 Task: Invite Team Member Softage.1@softage.net to Workspace Digital Marketing Agencies. Invite Team Member Softage.2@softage.net to Workspace Digital Marketing Agencies. Invite Team Member Softage.3@softage.net to Workspace Digital Marketing Agencies. Invite Team Member Softage.4@softage.net to Workspace Digital Marketing Agencies
Action: Mouse moved to (993, 121)
Screenshot: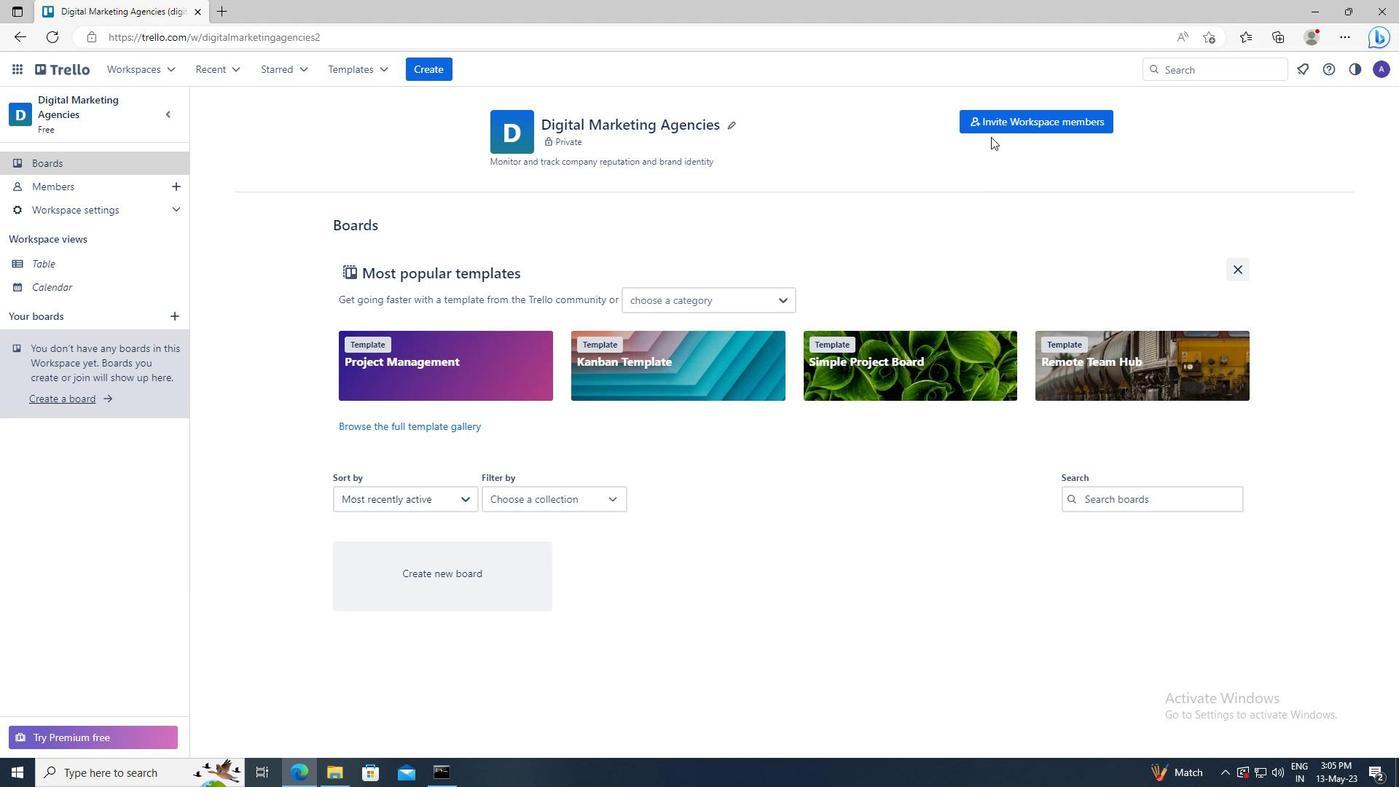 
Action: Mouse pressed left at (993, 121)
Screenshot: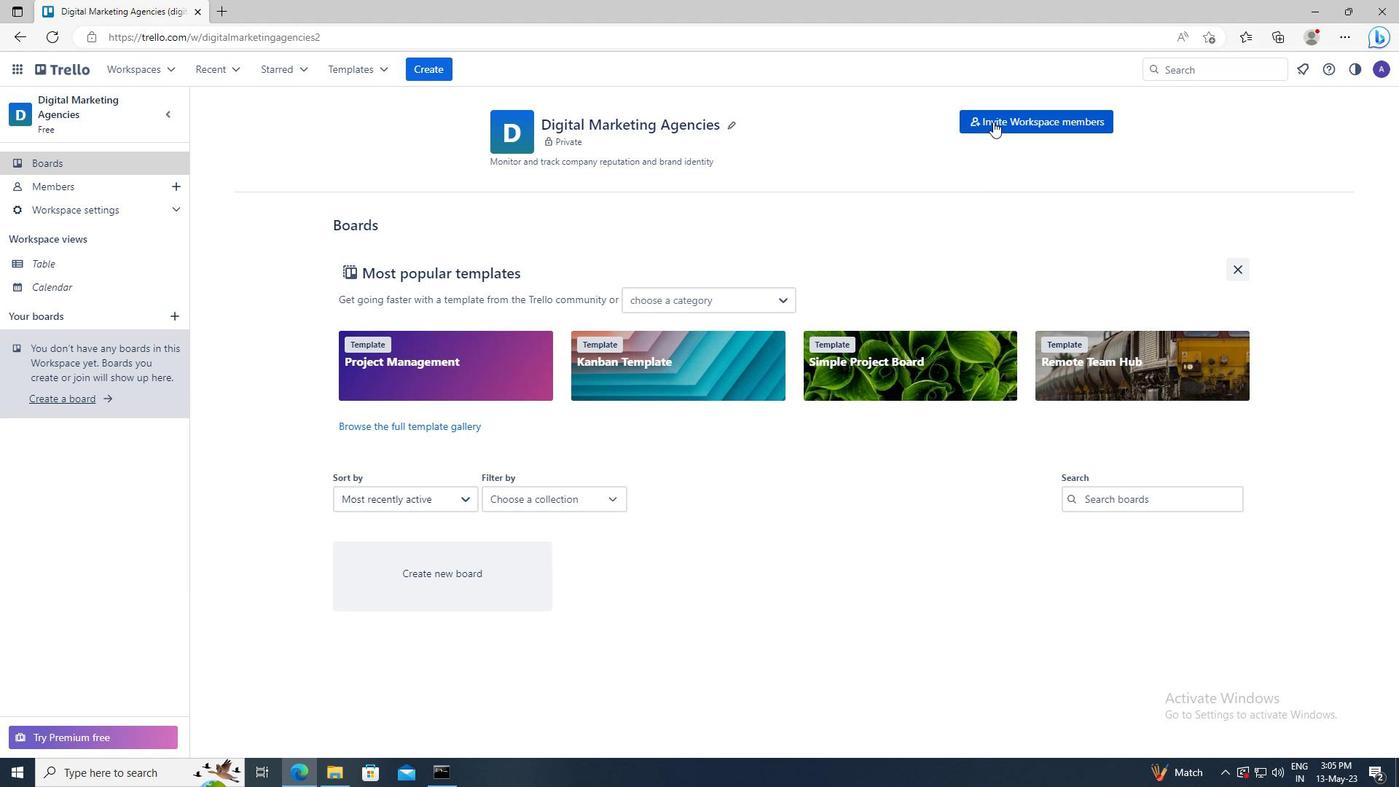 
Action: Mouse moved to (586, 403)
Screenshot: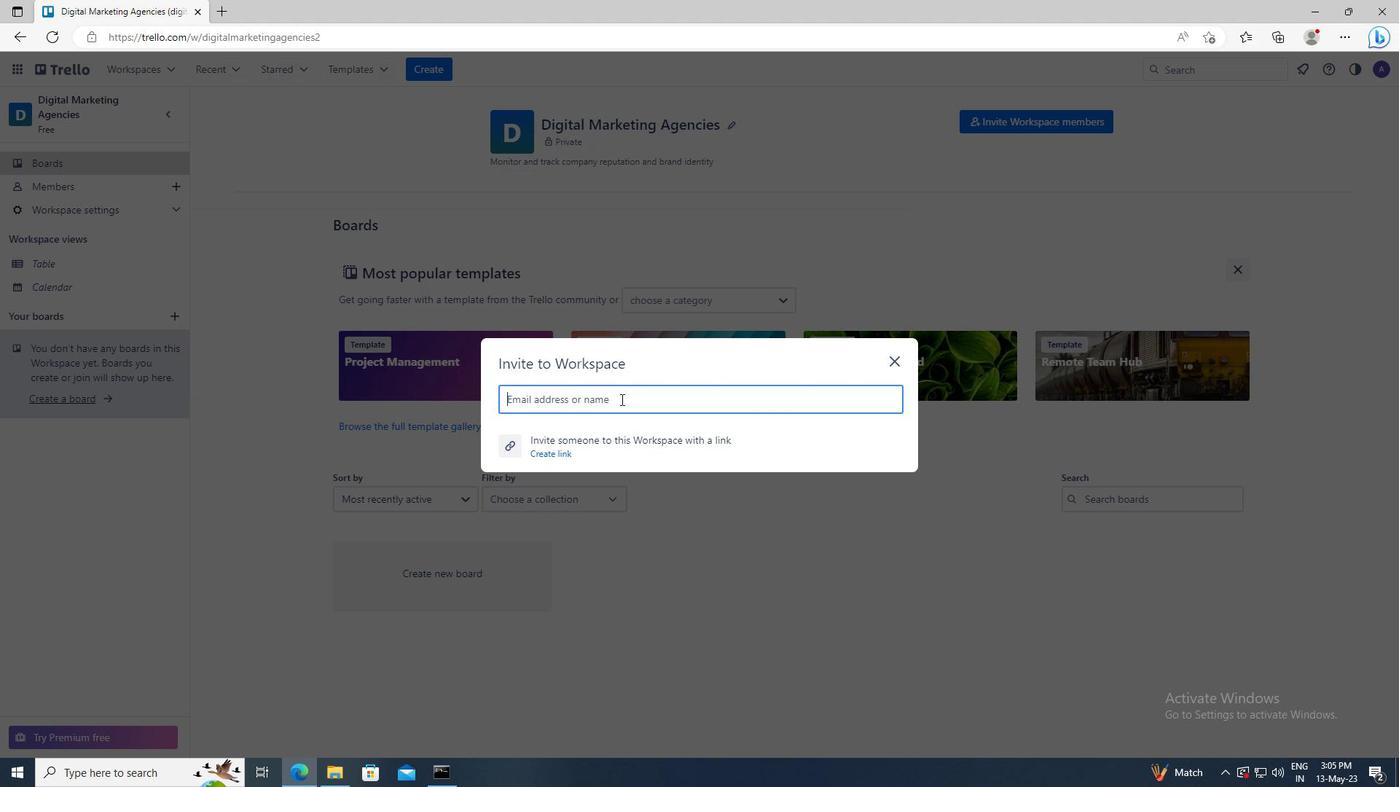 
Action: Mouse pressed left at (586, 403)
Screenshot: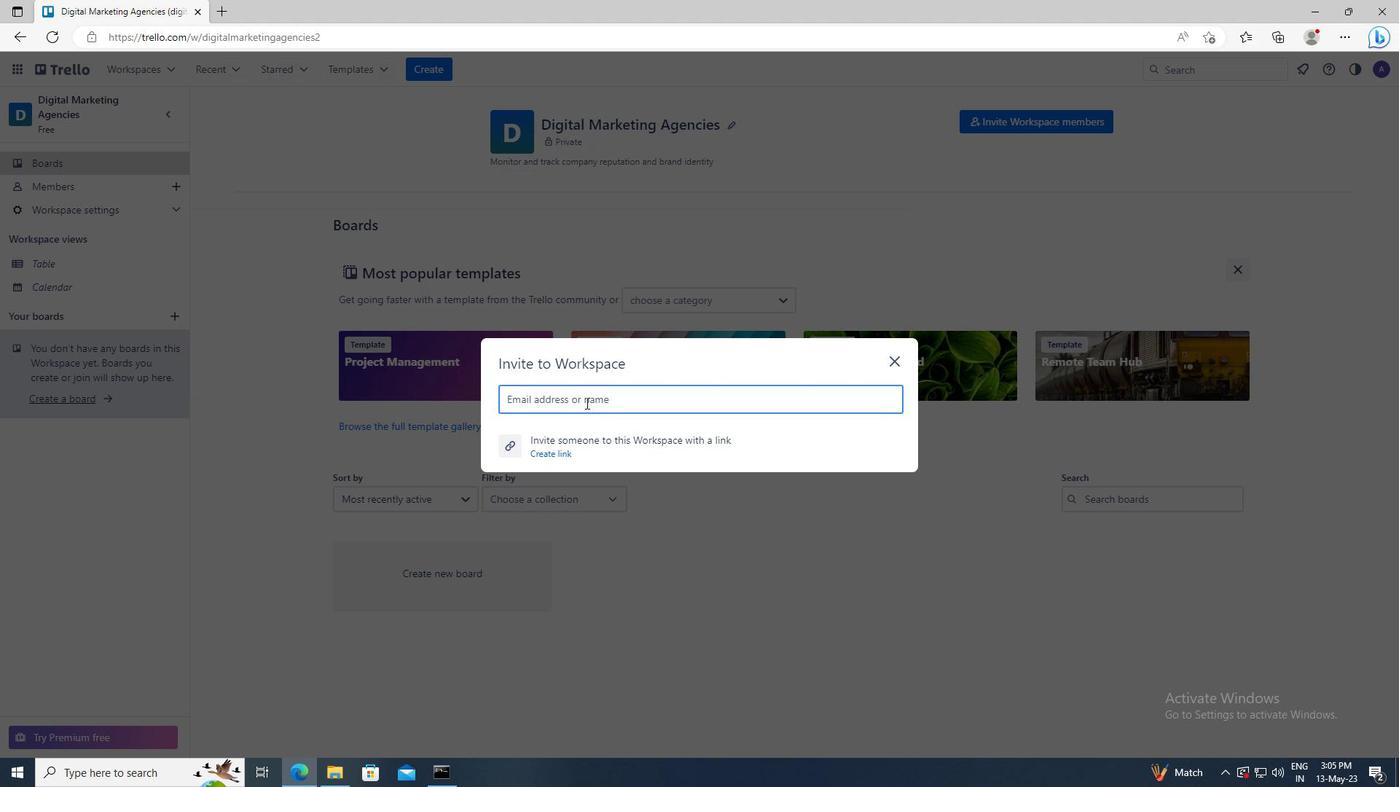 
Action: Key pressed <Key.shift>SOFTAGE.1<Key.shift>@SOFTAGE.NET
Screenshot: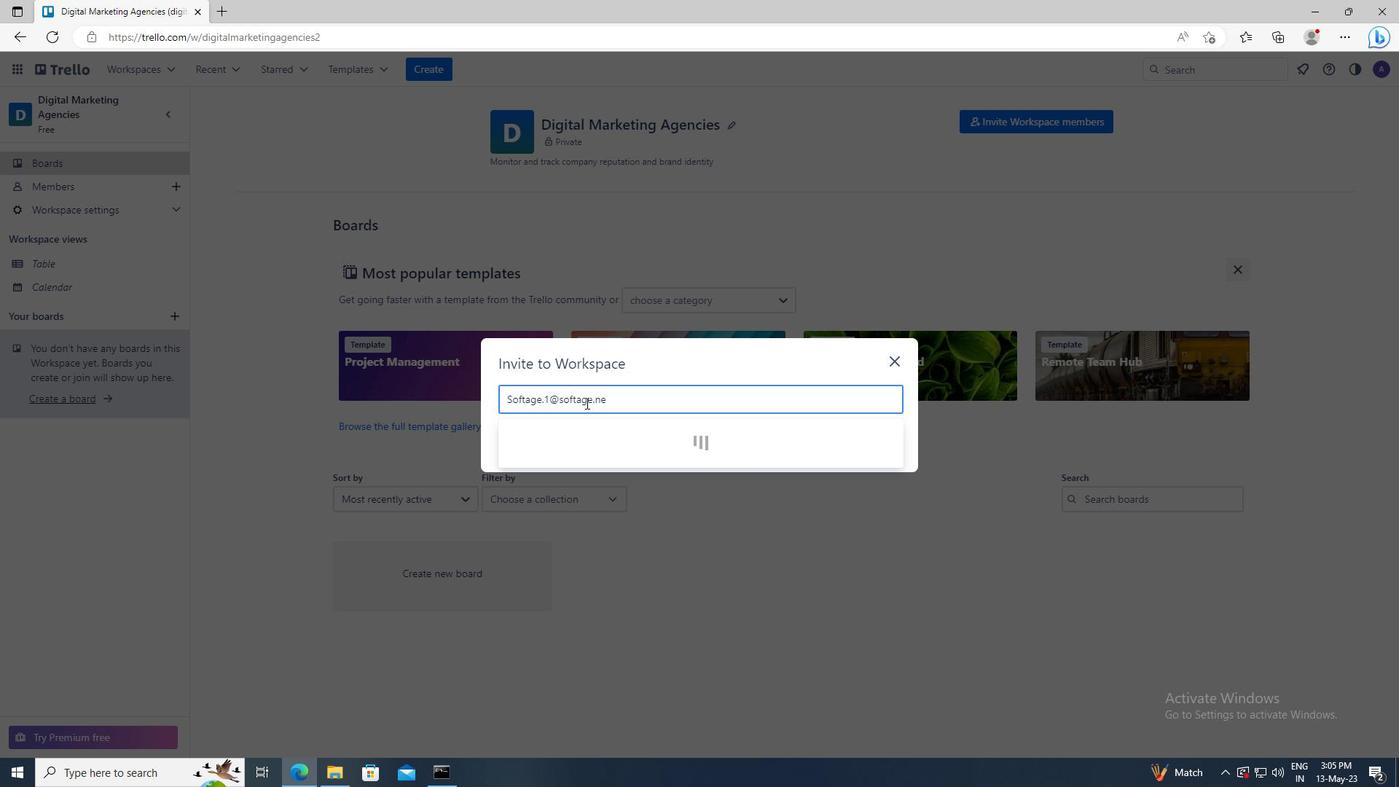 
Action: Mouse moved to (582, 436)
Screenshot: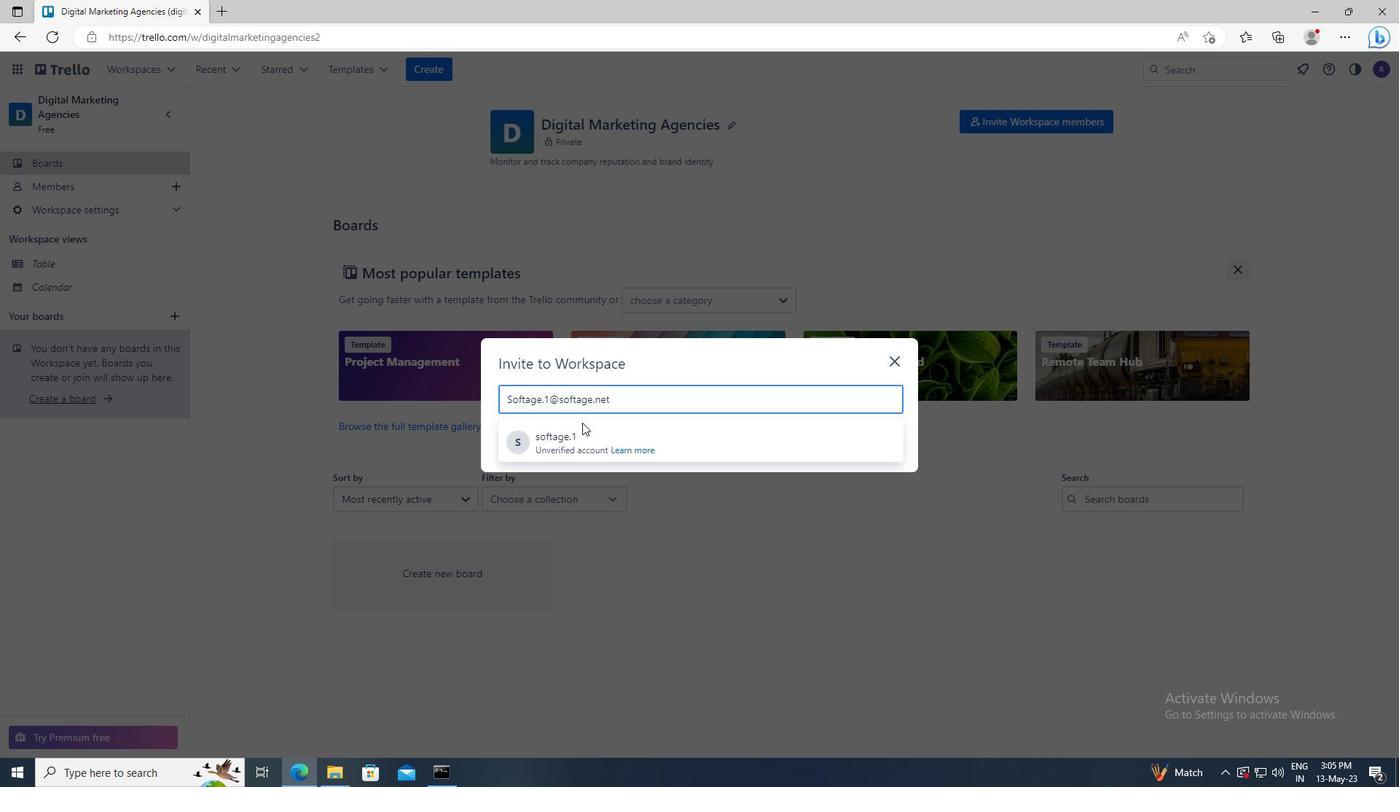 
Action: Mouse pressed left at (582, 436)
Screenshot: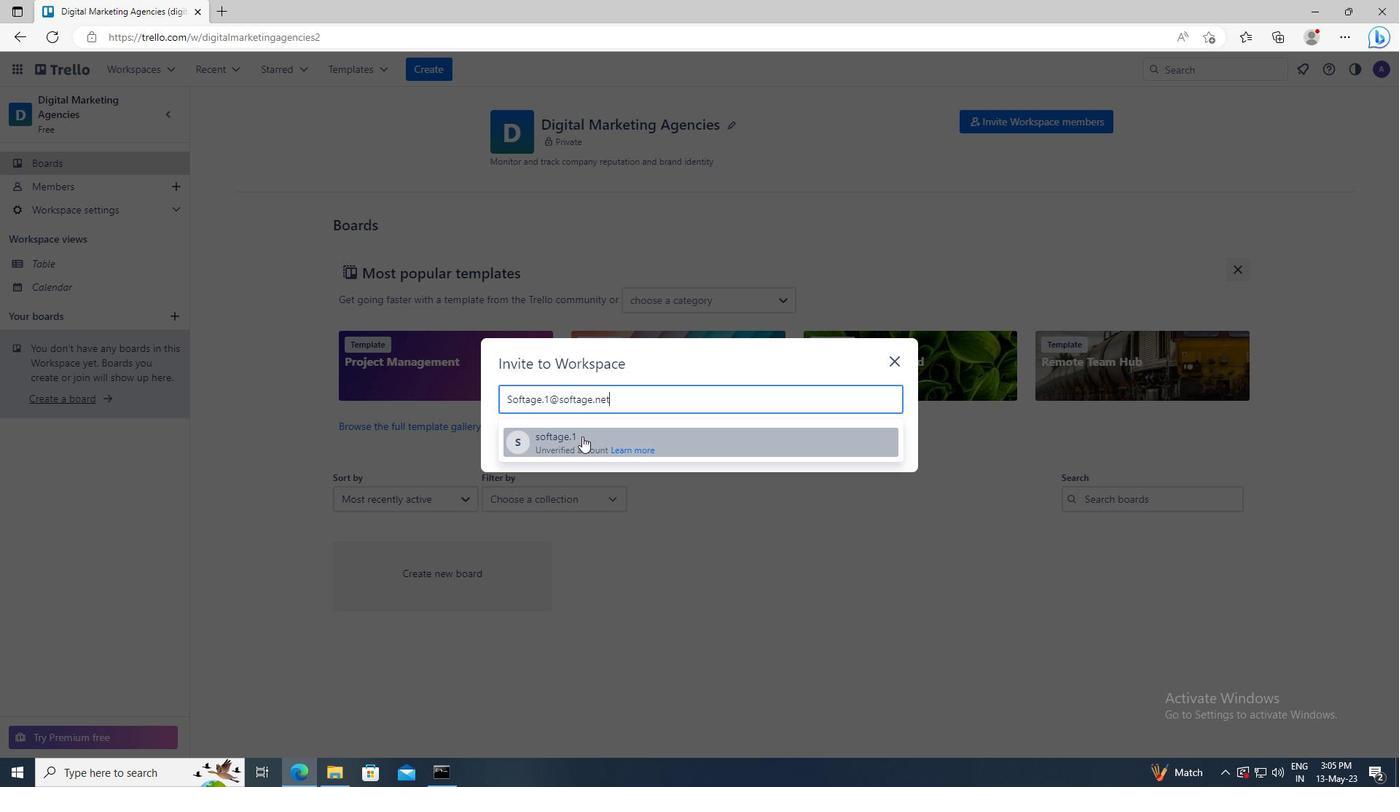 
Action: Mouse moved to (857, 371)
Screenshot: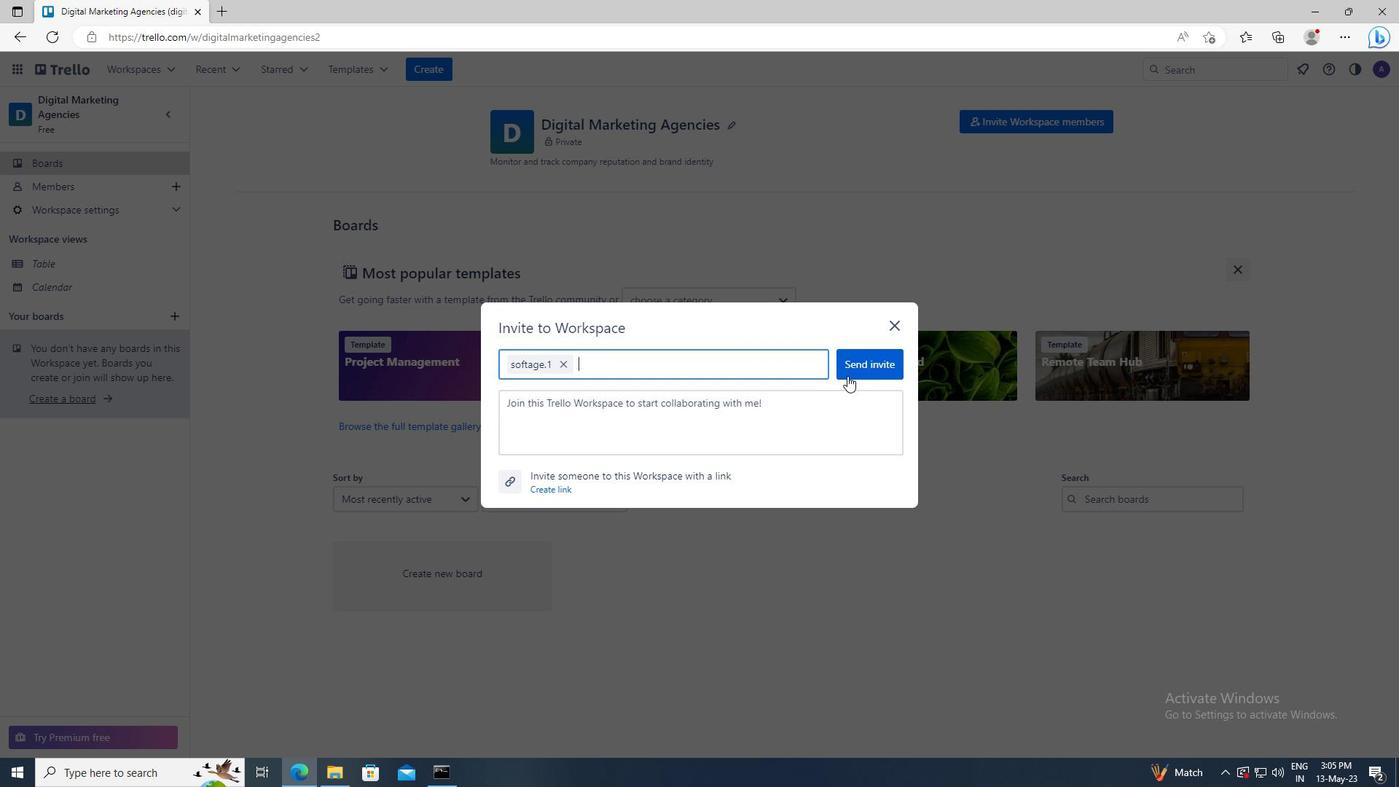 
Action: Mouse pressed left at (857, 371)
Screenshot: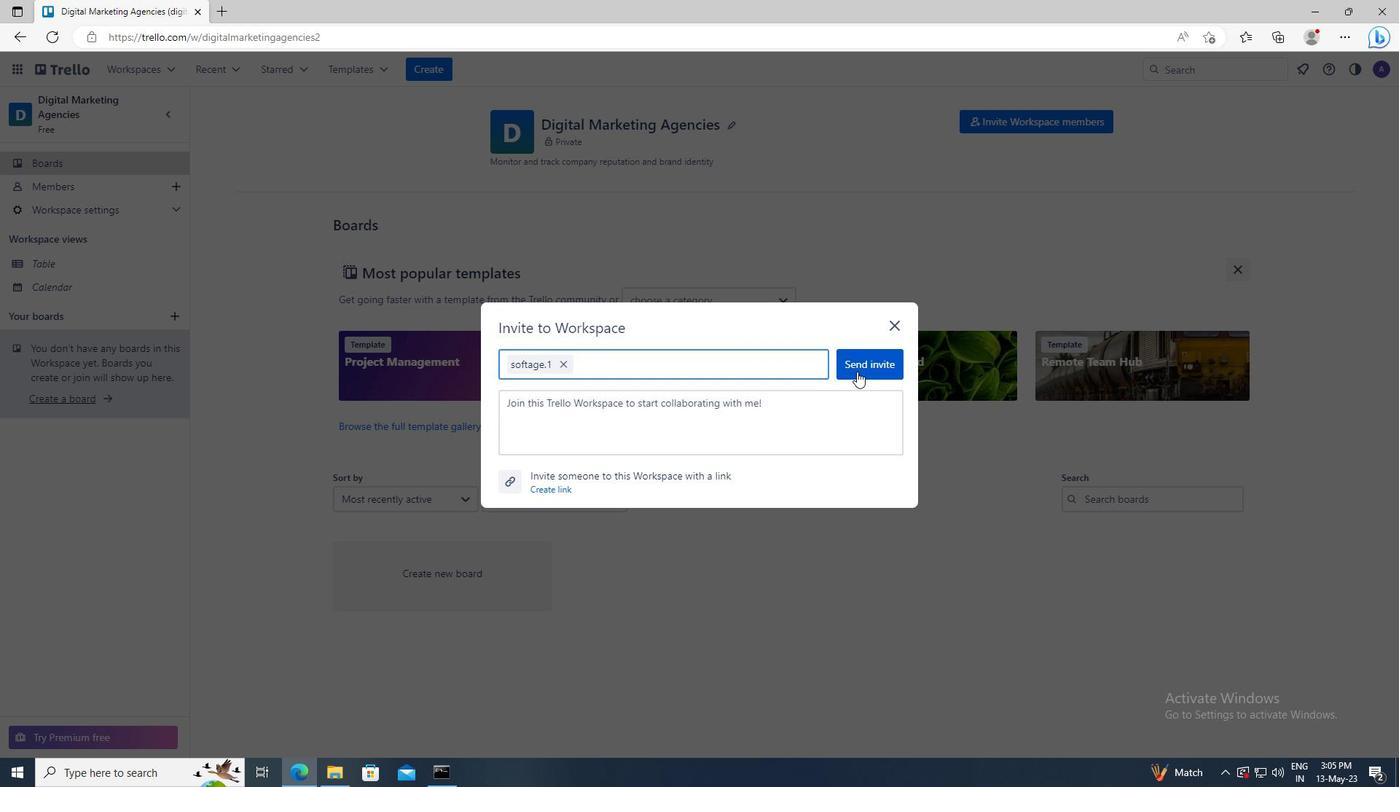 
Action: Mouse moved to (1001, 120)
Screenshot: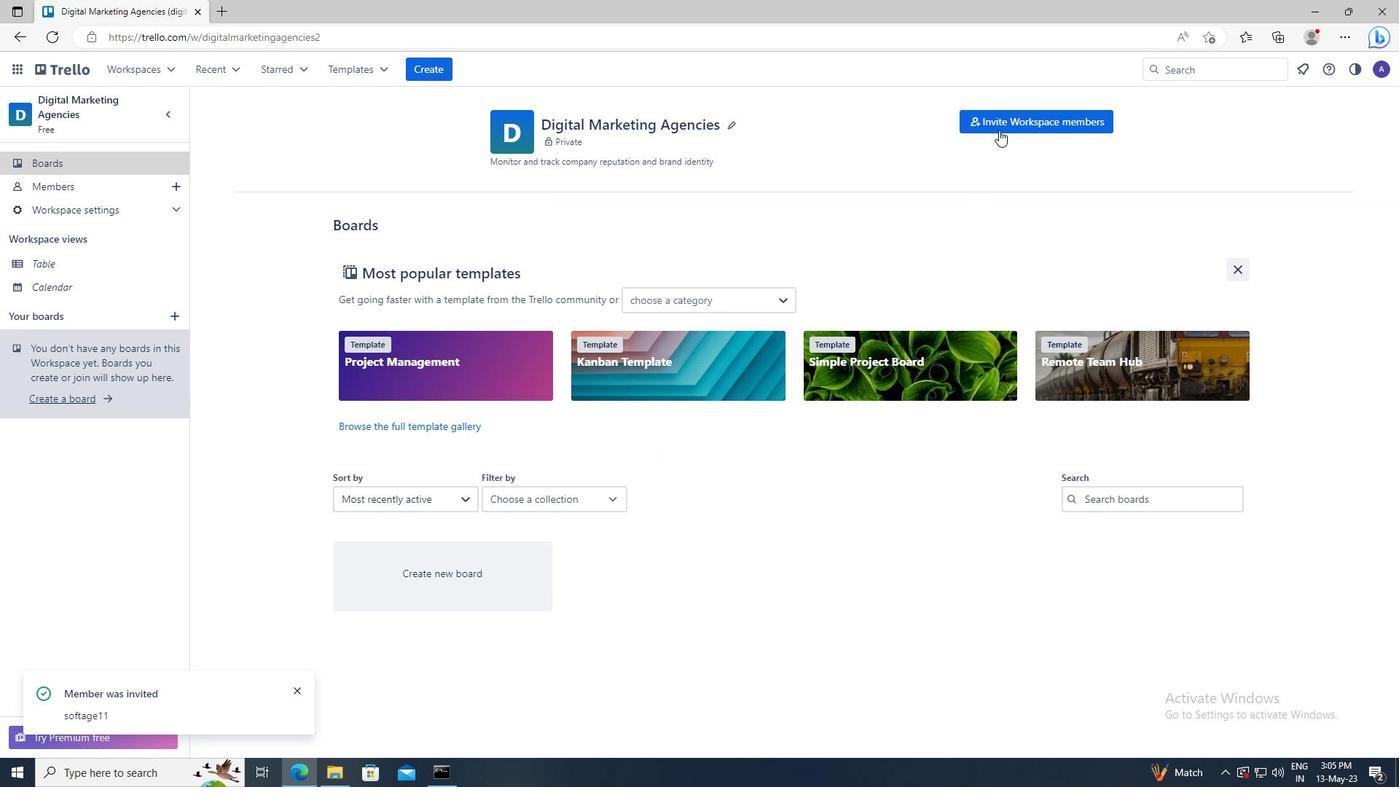 
Action: Mouse pressed left at (1001, 120)
Screenshot: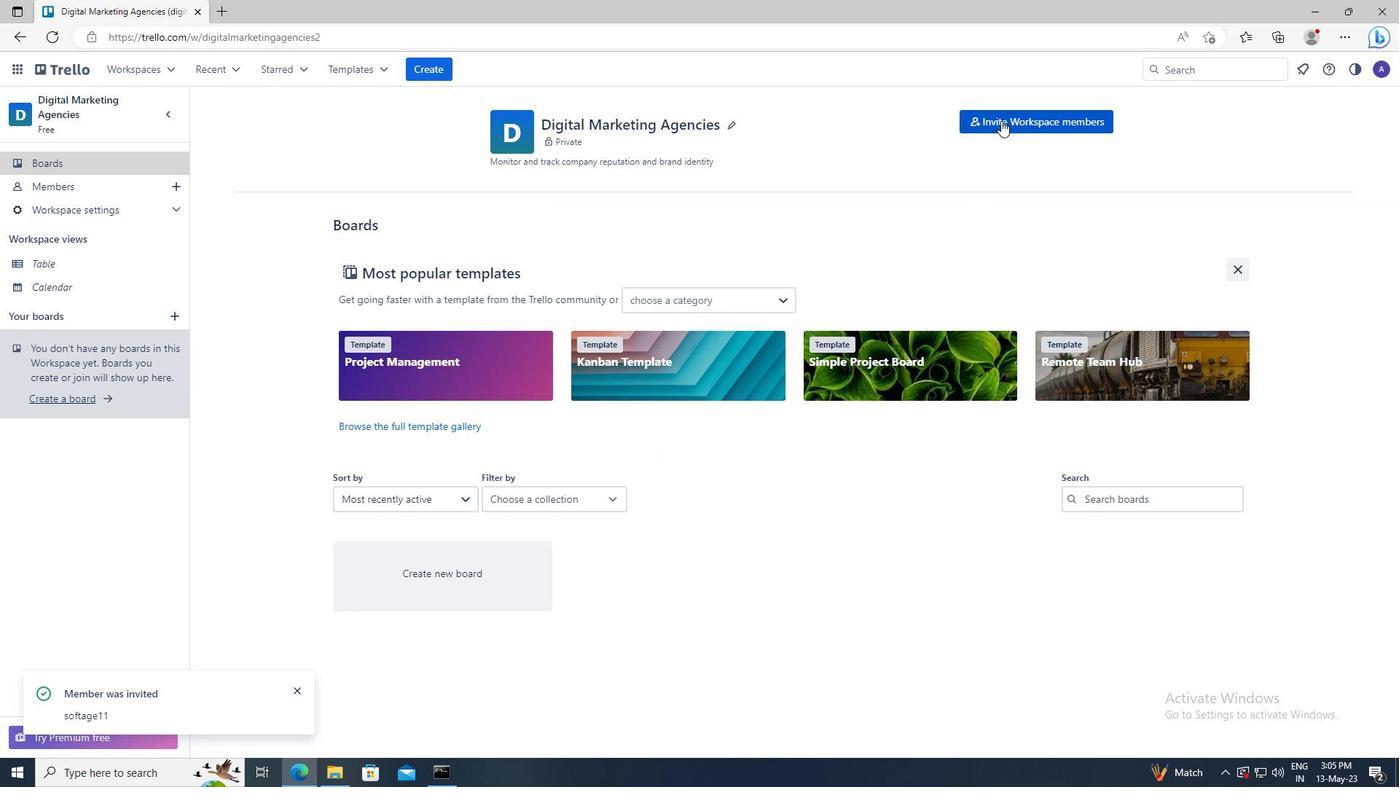 
Action: Mouse moved to (587, 402)
Screenshot: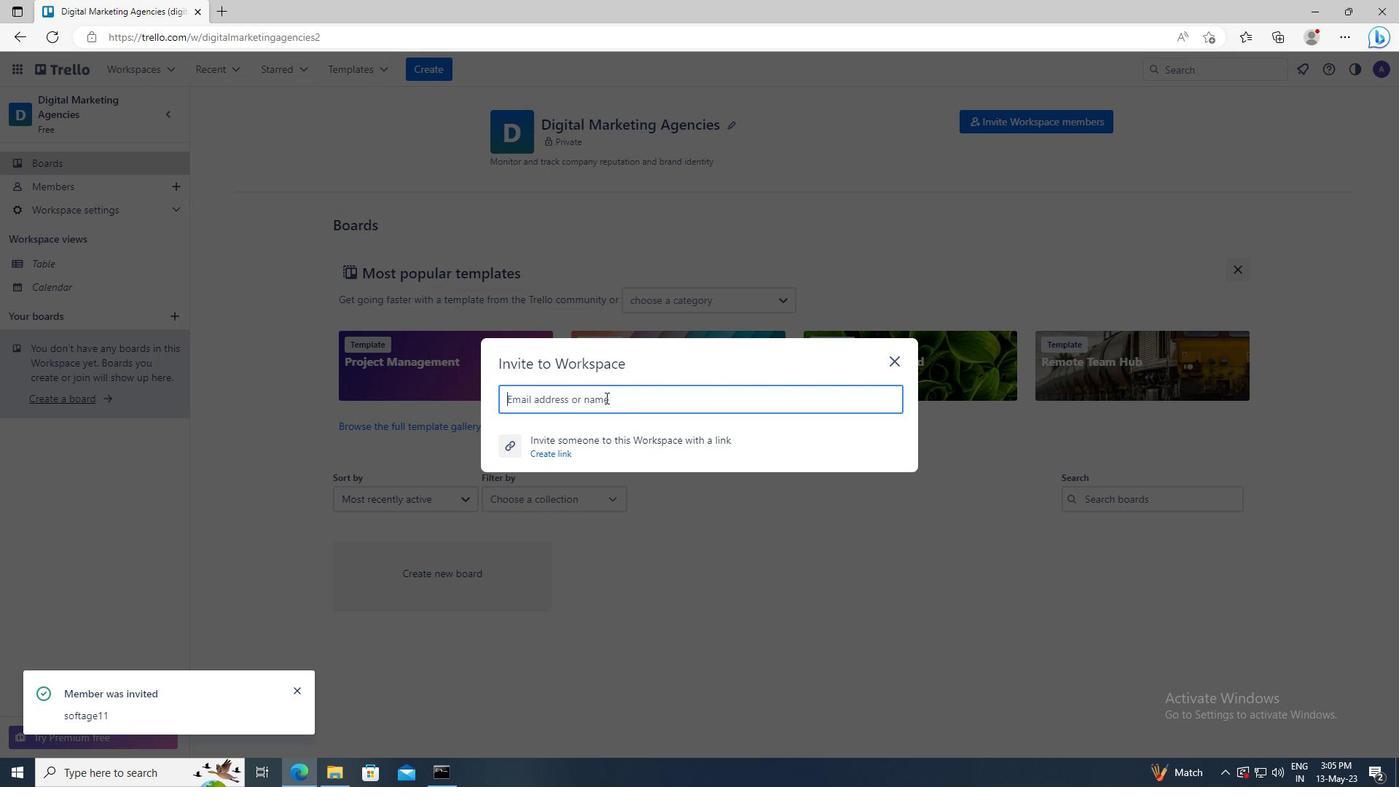 
Action: Mouse pressed left at (587, 402)
Screenshot: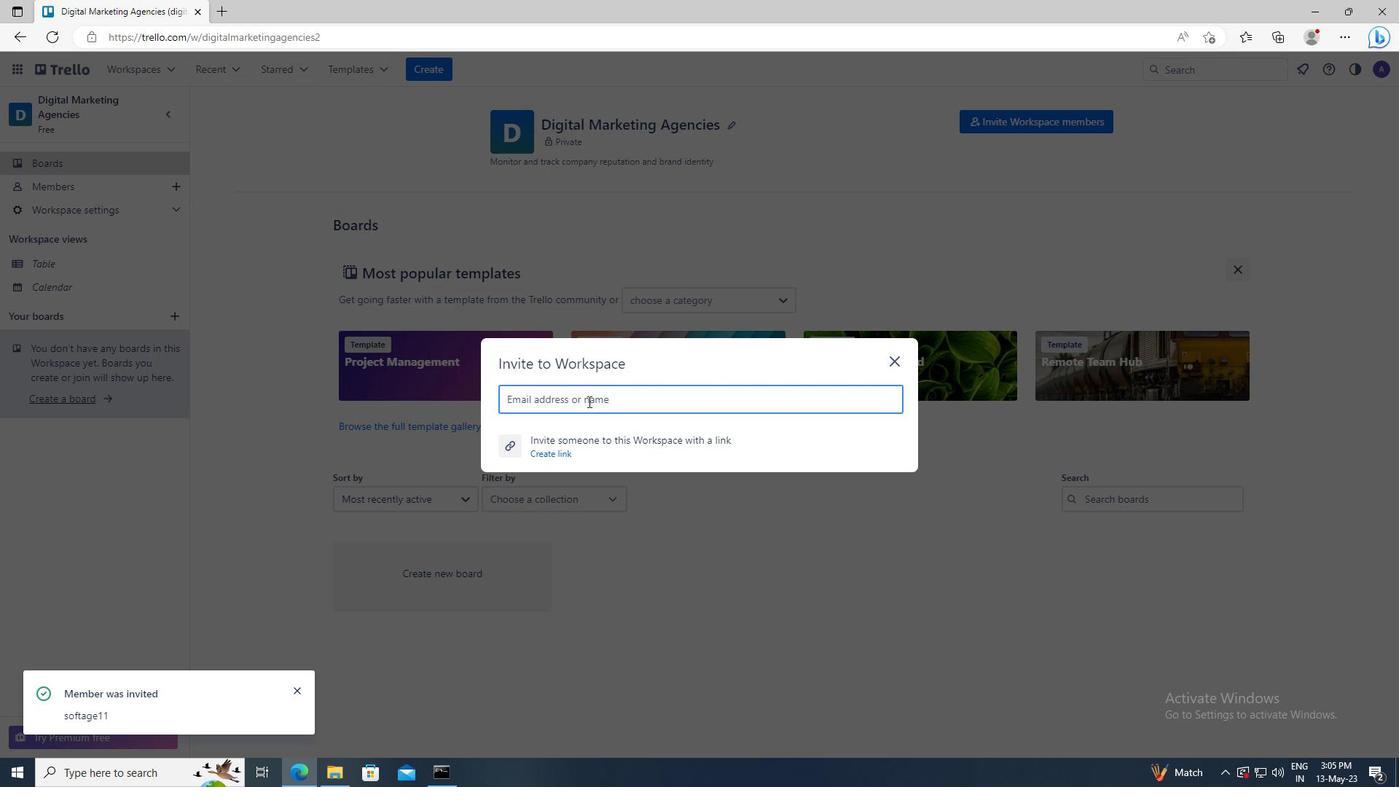 
Action: Key pressed <Key.shift>SOFTAGE.2<Key.shift>@SOFTAGE.NET
Screenshot: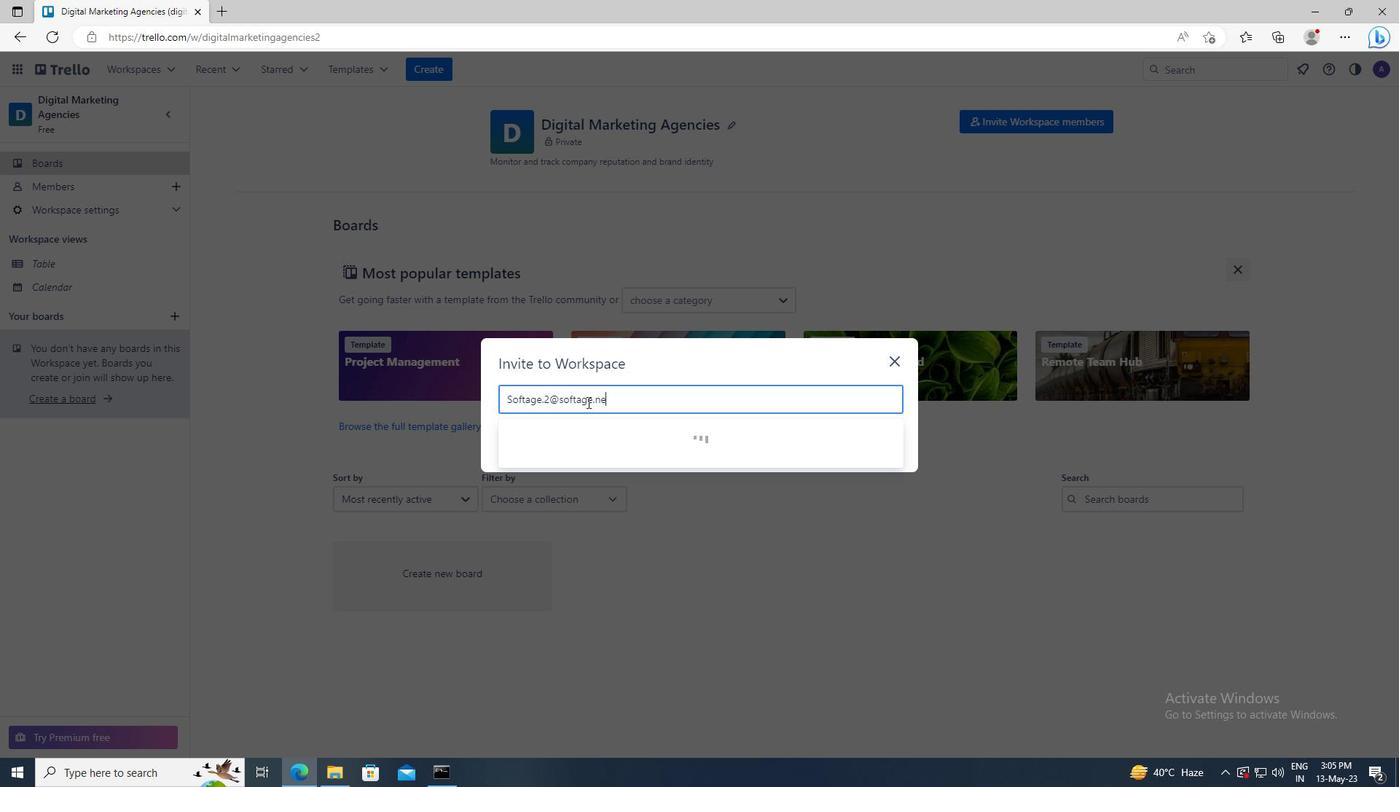 
Action: Mouse moved to (586, 439)
Screenshot: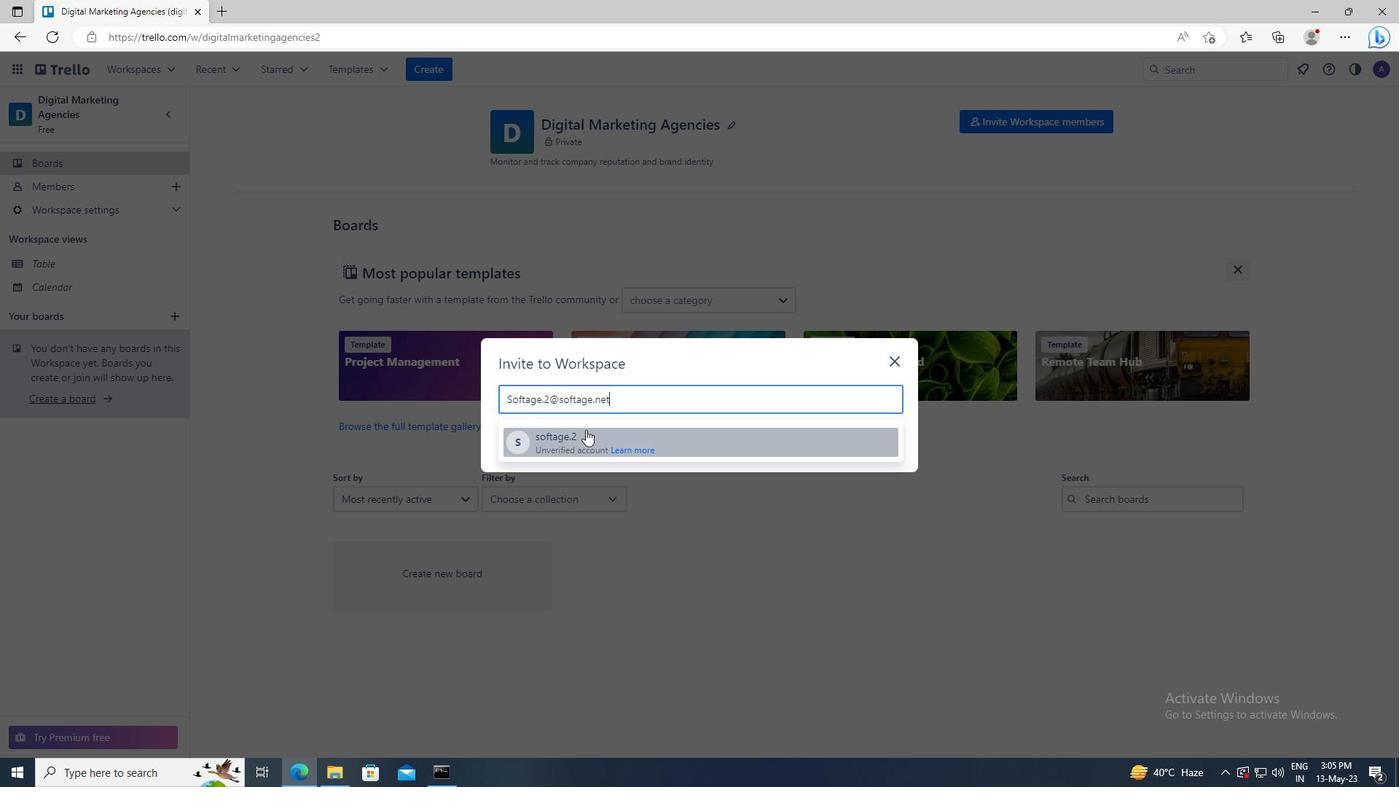 
Action: Mouse pressed left at (586, 439)
Screenshot: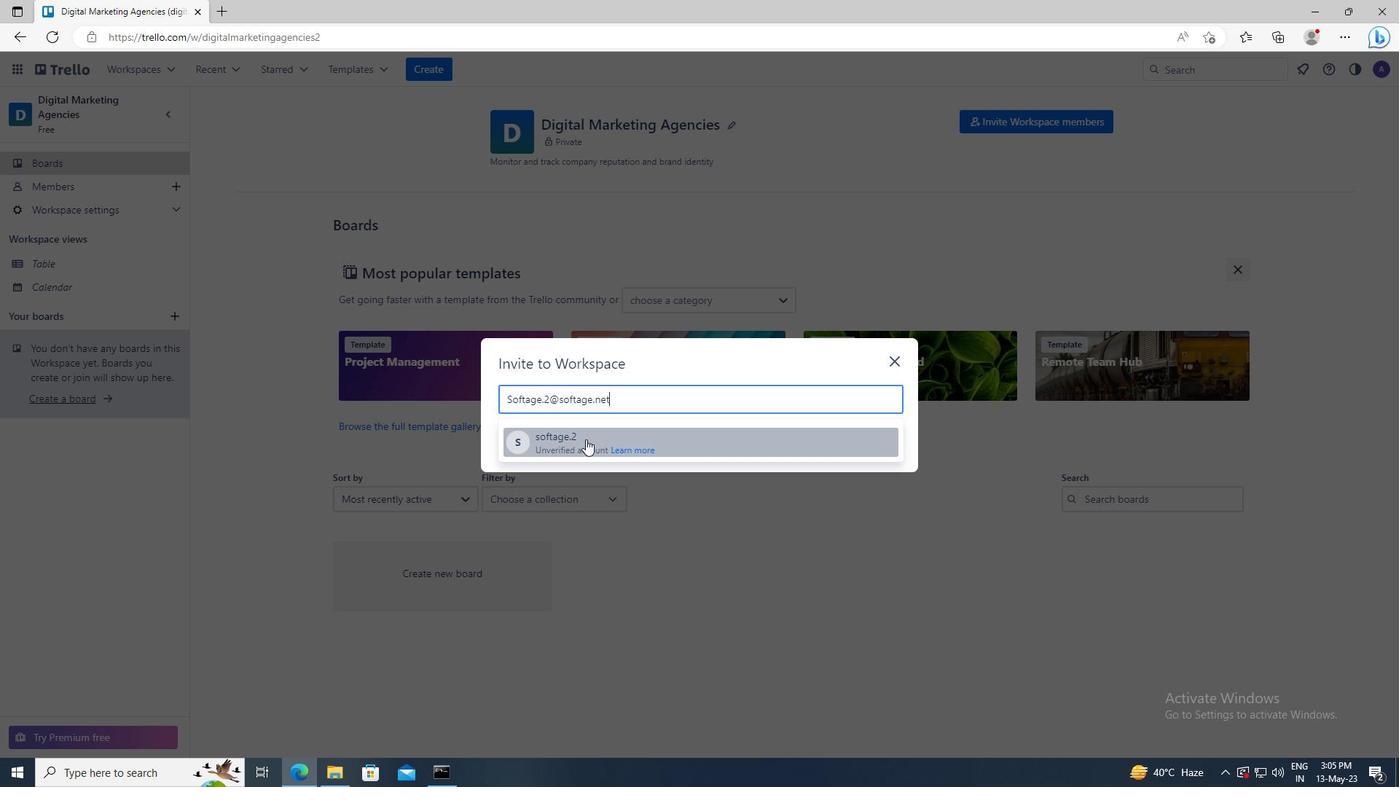 
Action: Mouse moved to (860, 368)
Screenshot: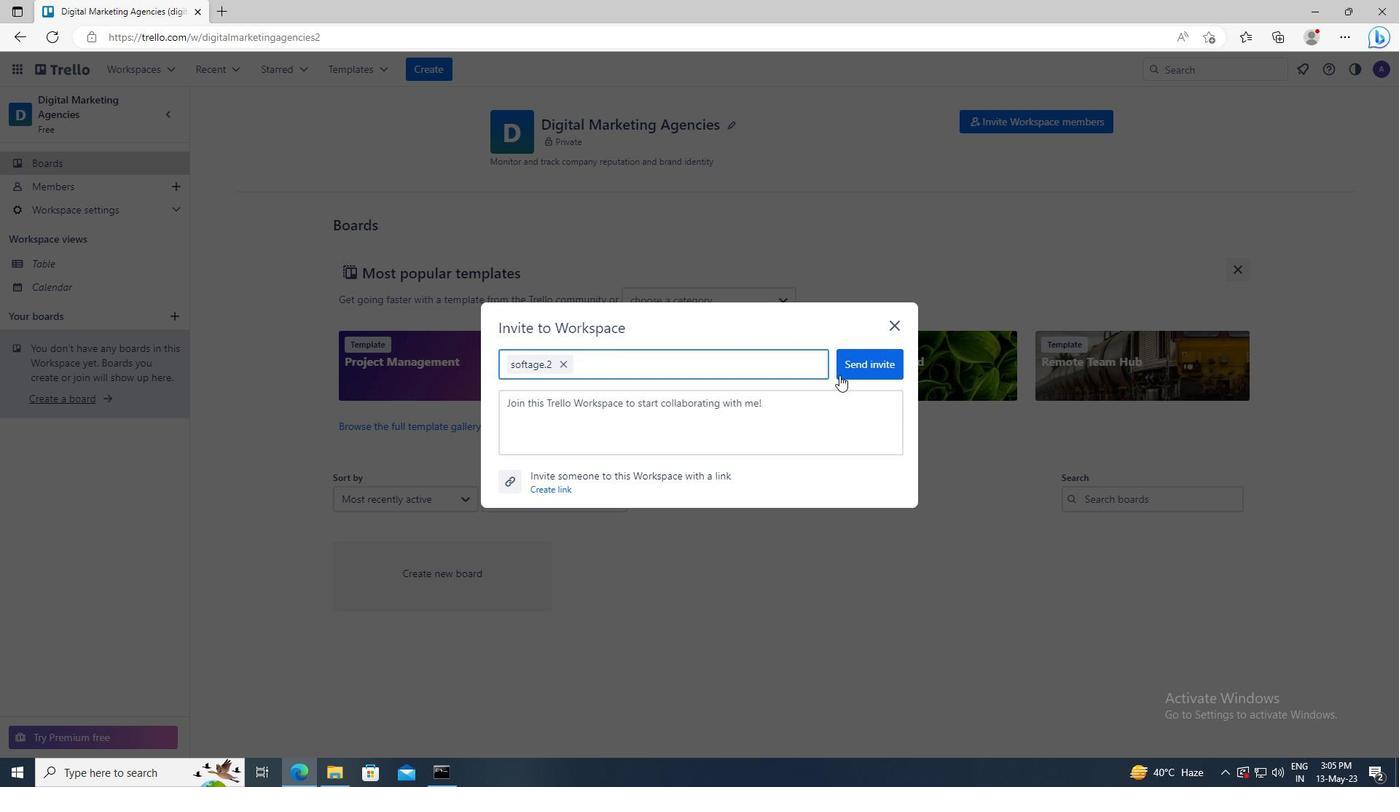 
Action: Mouse pressed left at (860, 368)
Screenshot: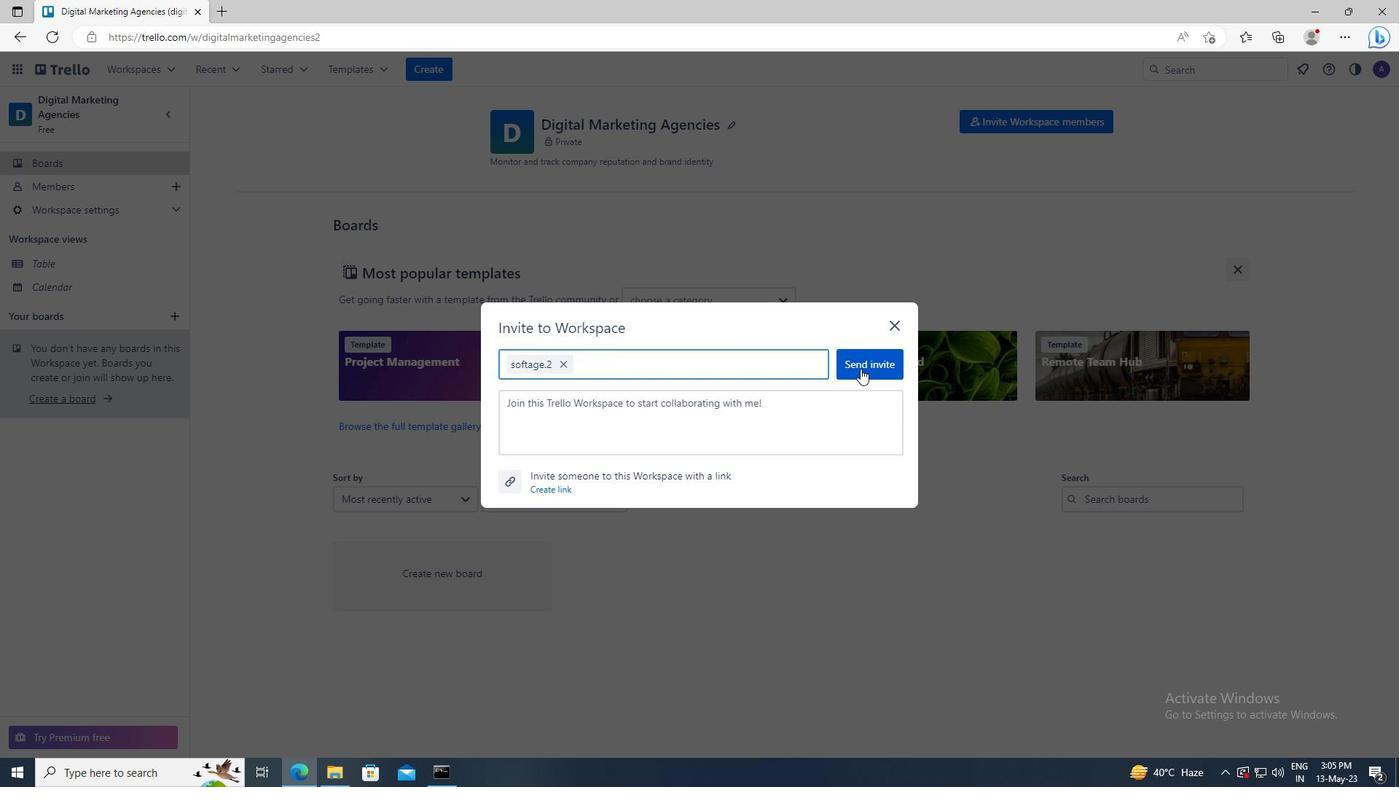 
Action: Mouse moved to (996, 123)
Screenshot: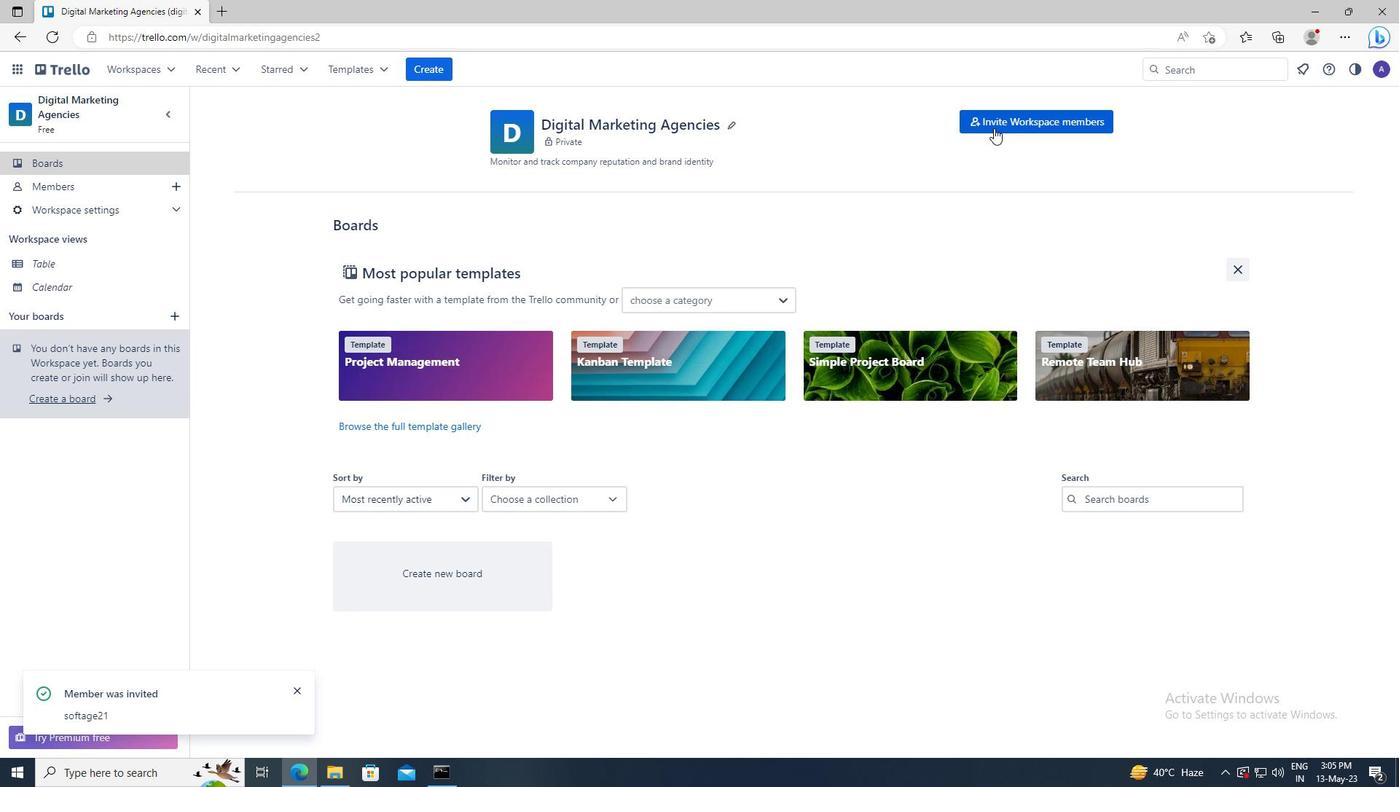 
Action: Mouse pressed left at (996, 123)
Screenshot: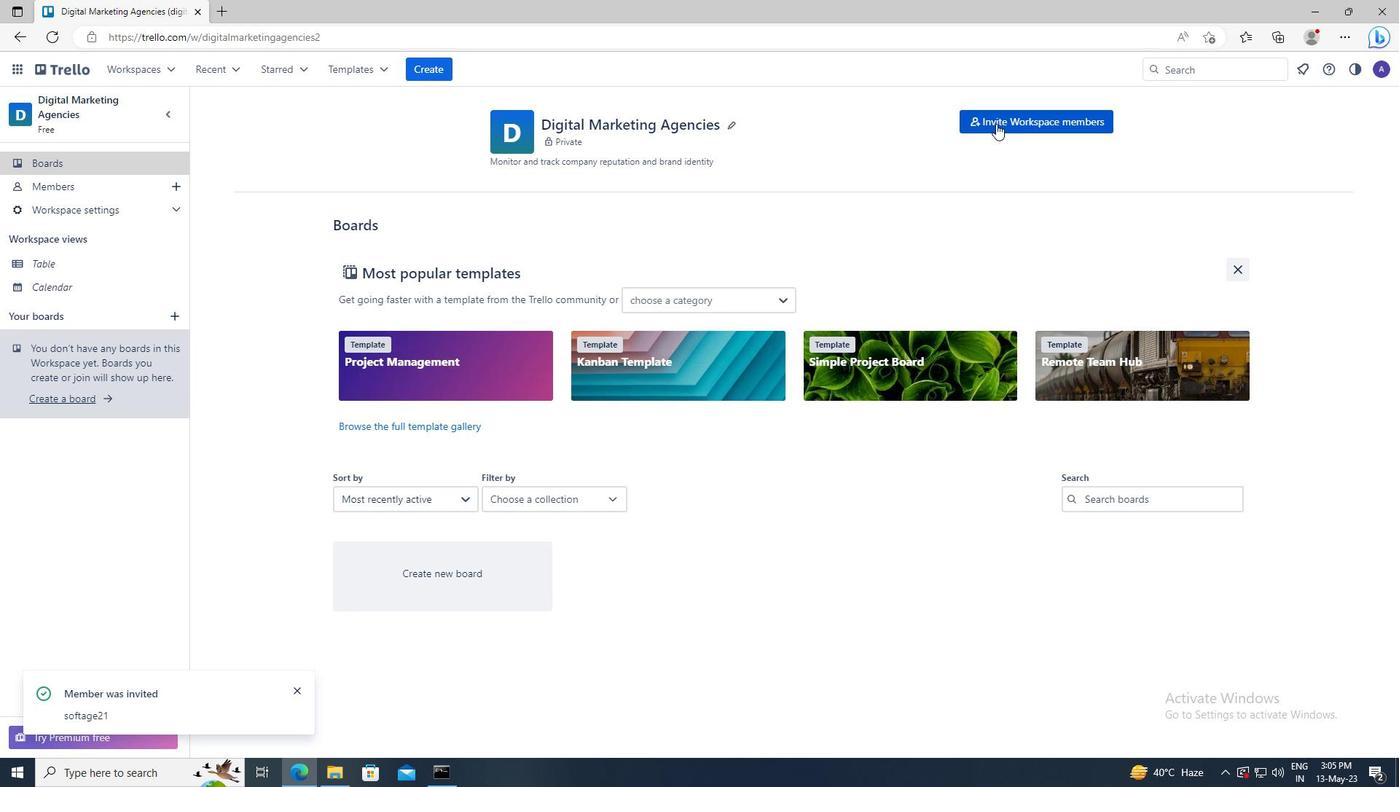 
Action: Mouse moved to (537, 398)
Screenshot: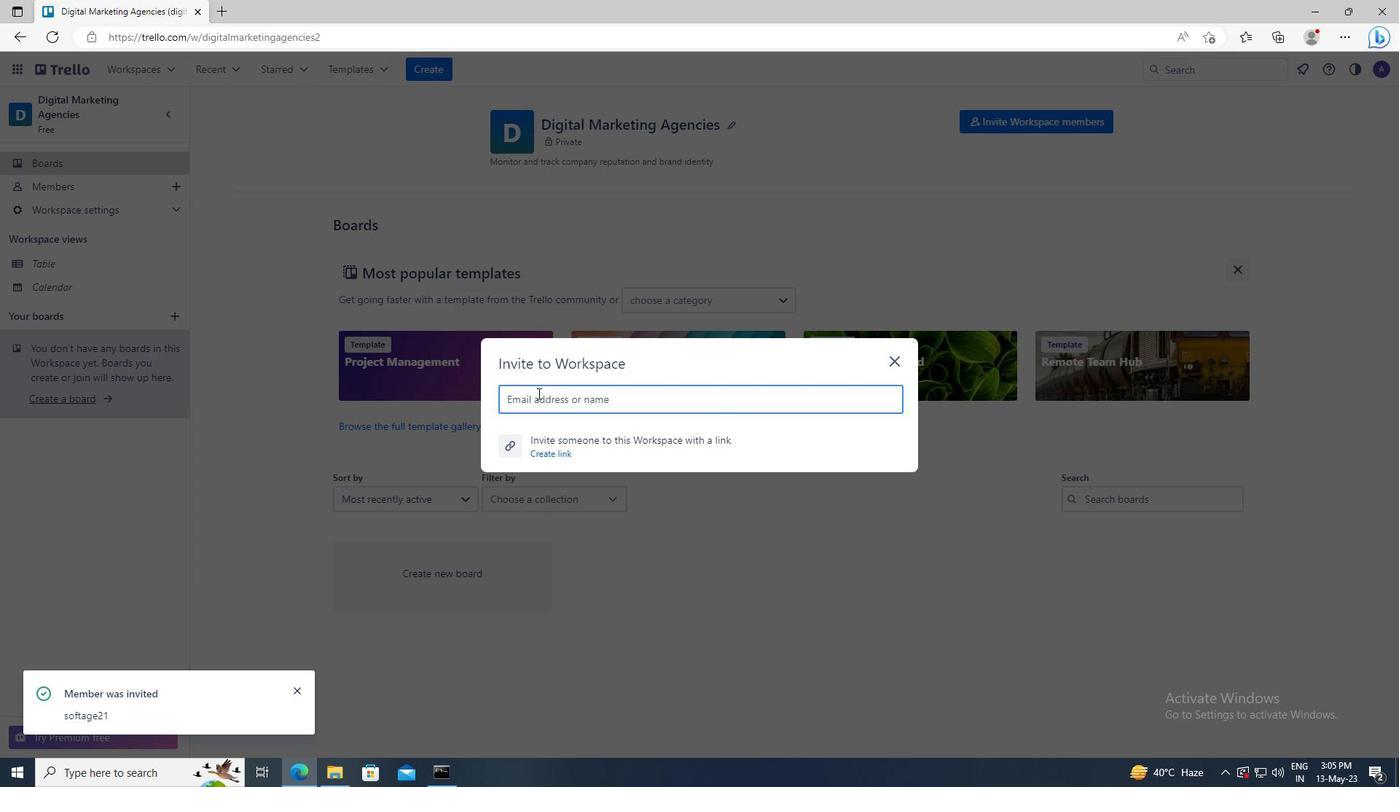 
Action: Mouse pressed left at (537, 398)
Screenshot: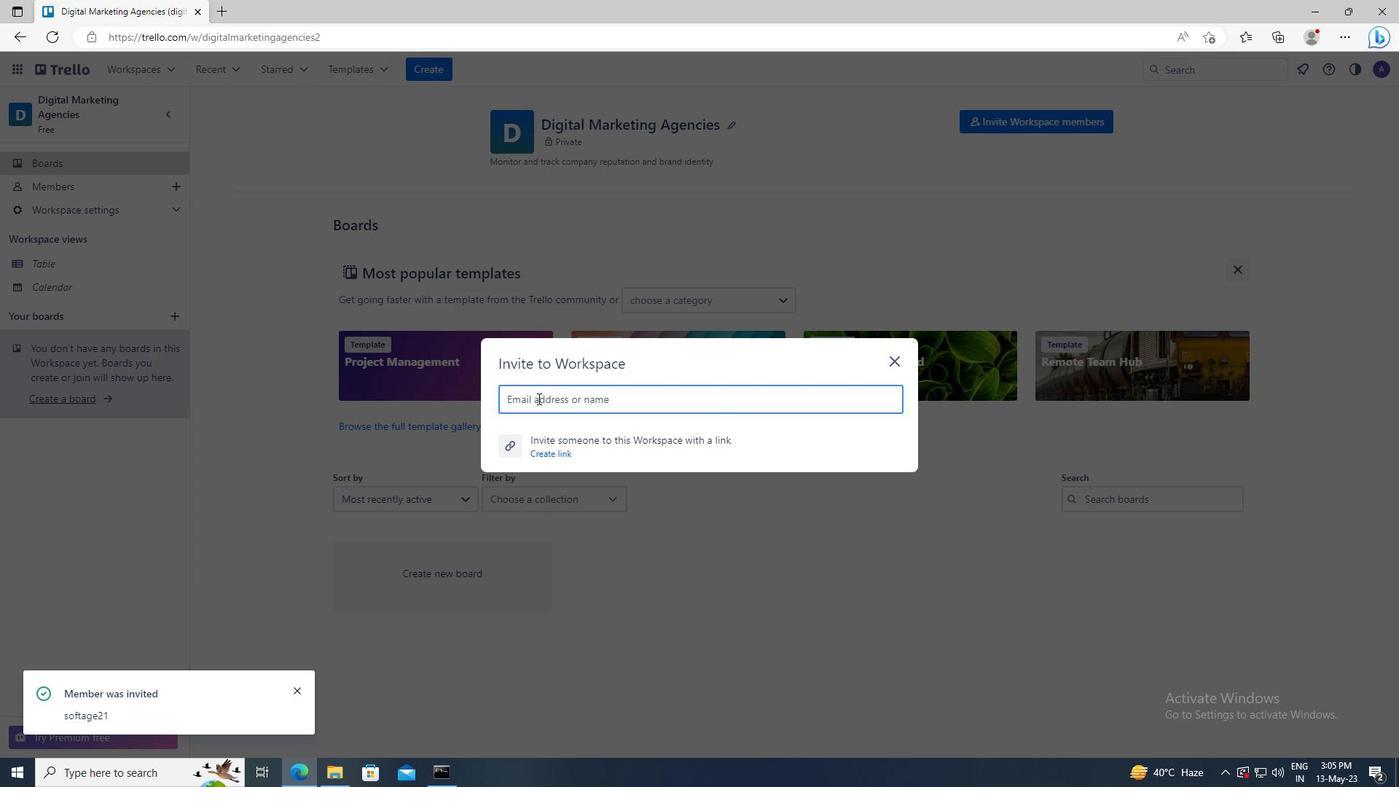 
Action: Key pressed <Key.shift>SOFTAGE.3<Key.shift>@SOFTAGE.NET
Screenshot: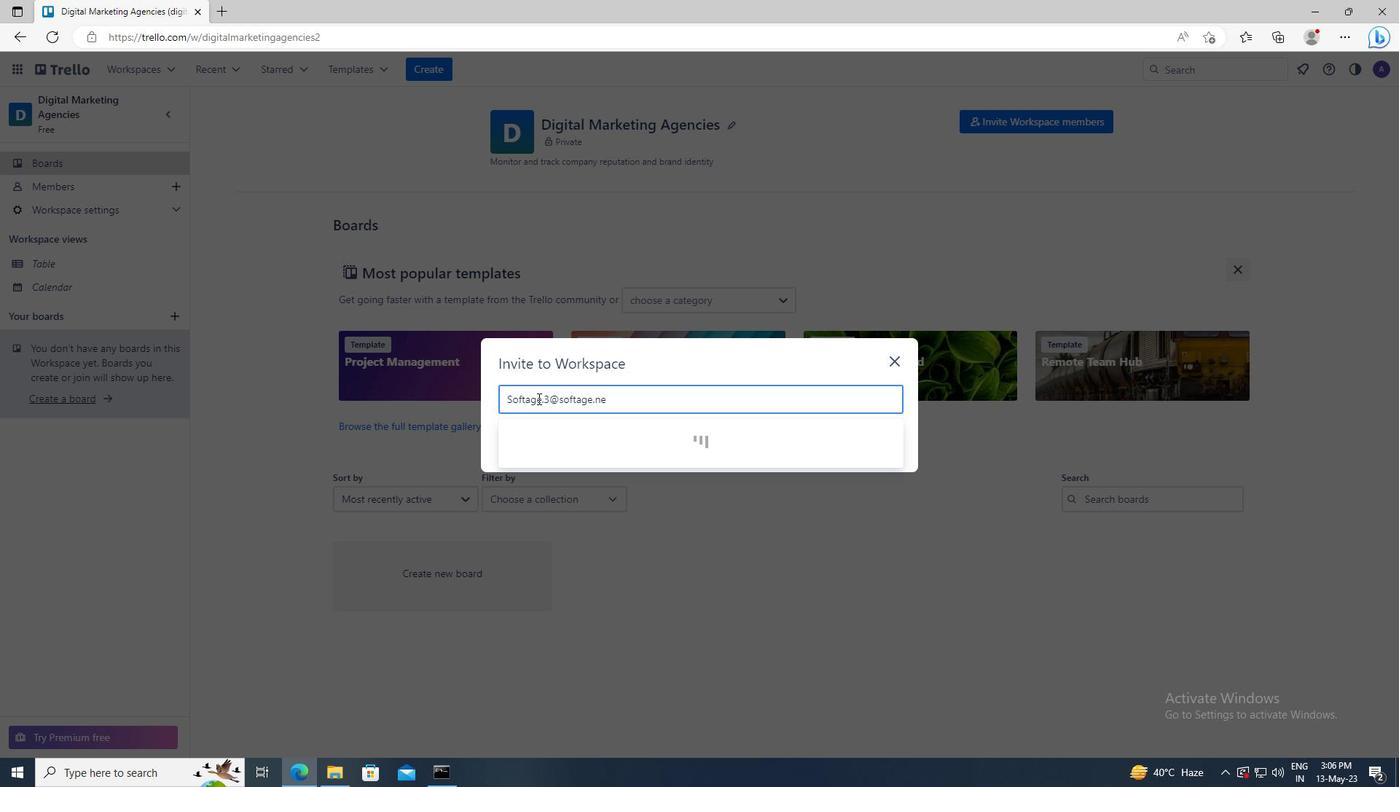 
Action: Mouse moved to (545, 443)
Screenshot: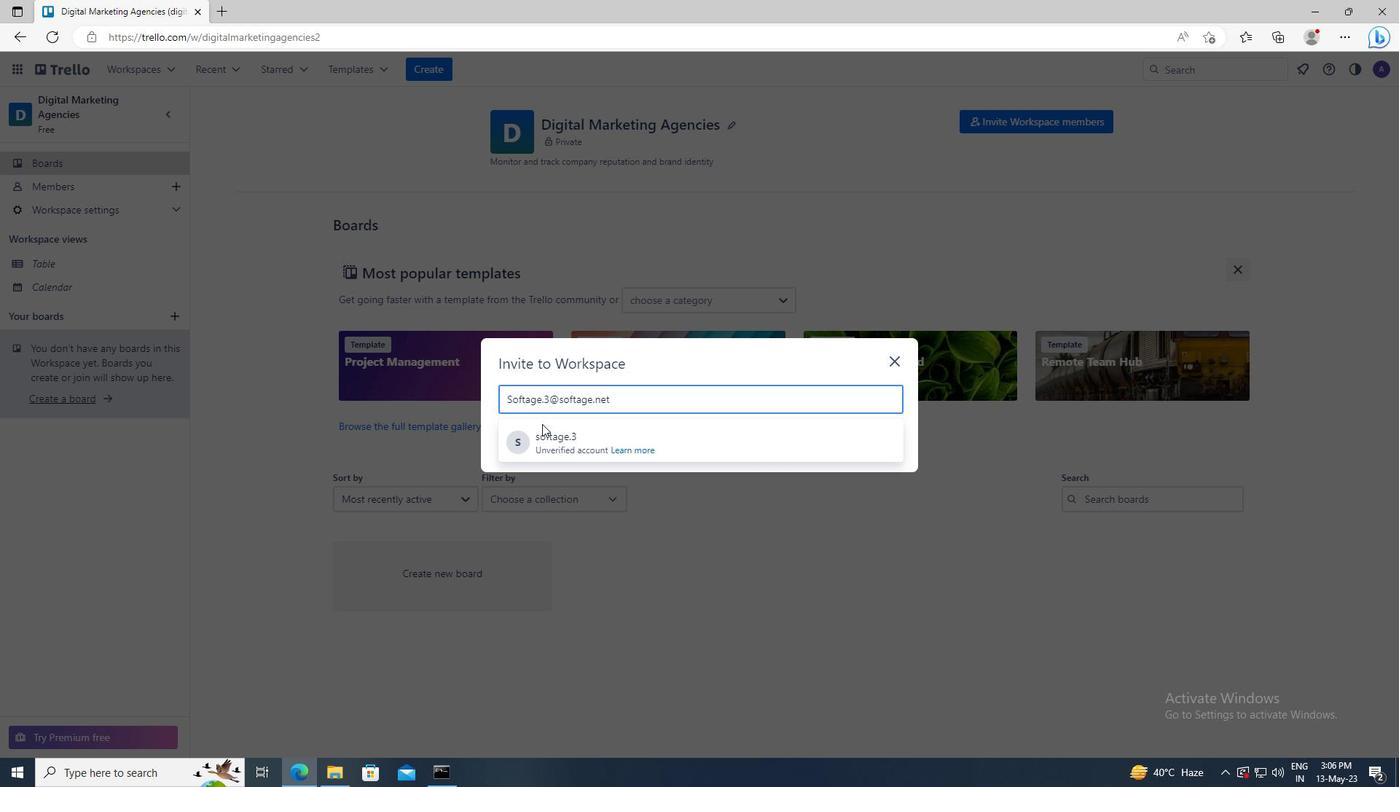 
Action: Mouse pressed left at (545, 443)
Screenshot: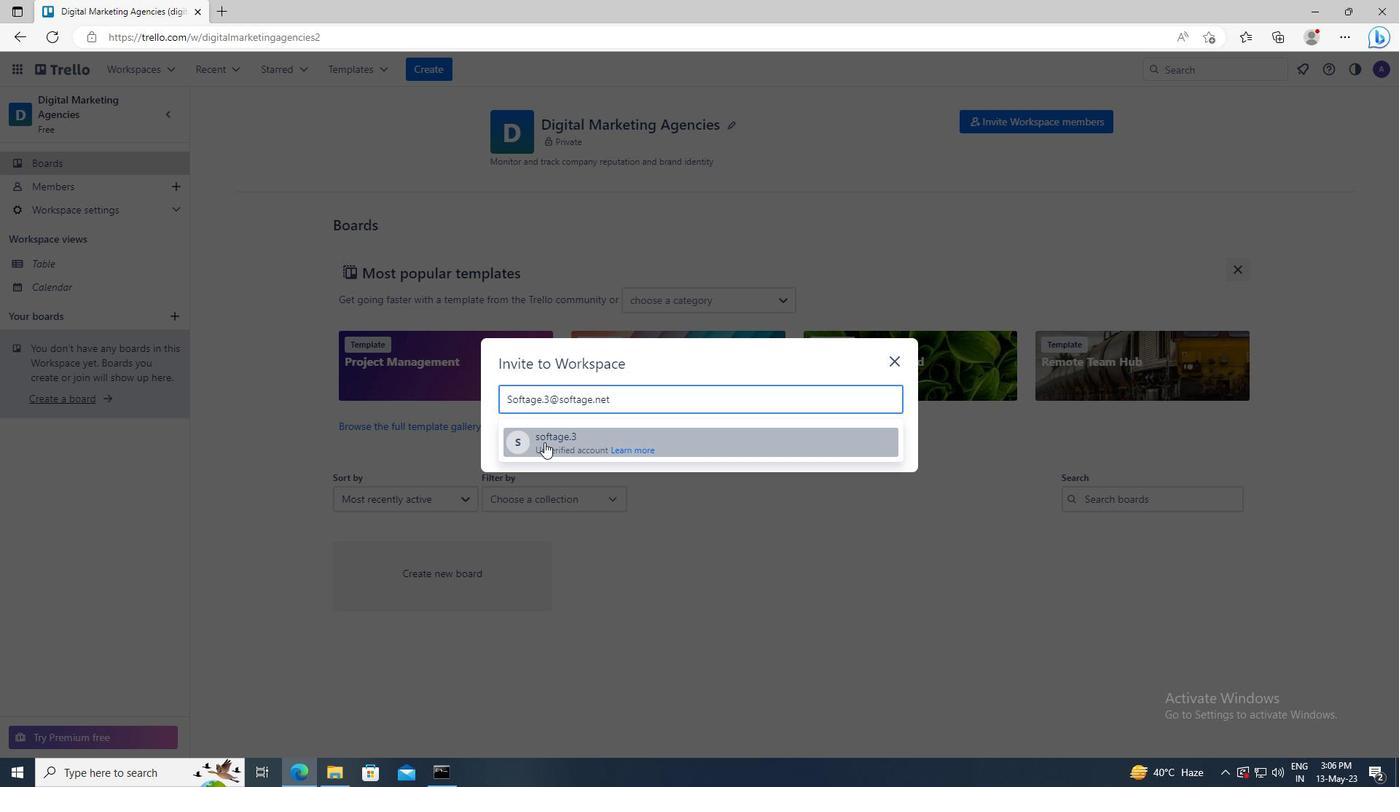 
Action: Mouse moved to (862, 373)
Screenshot: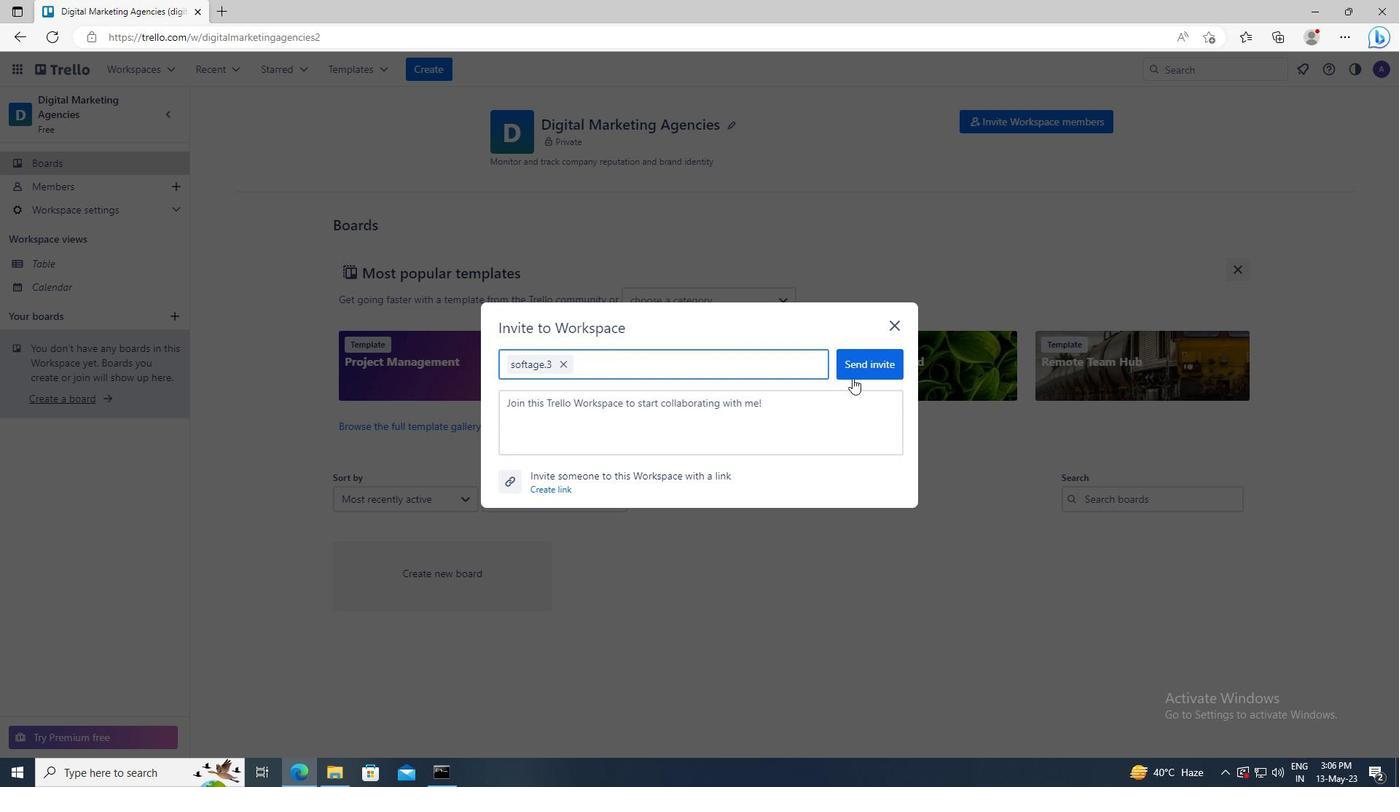 
Action: Mouse pressed left at (862, 373)
Screenshot: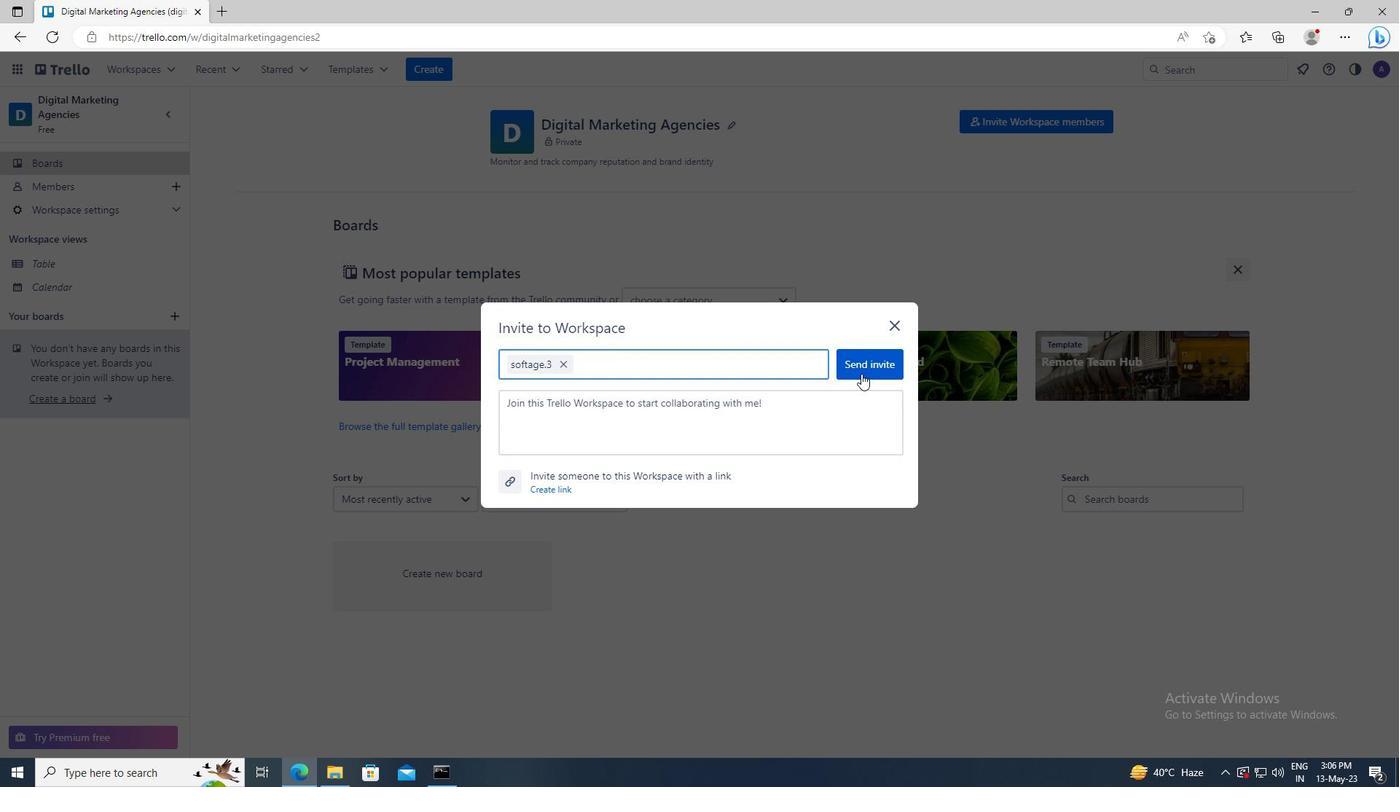 
Action: Mouse moved to (996, 121)
Screenshot: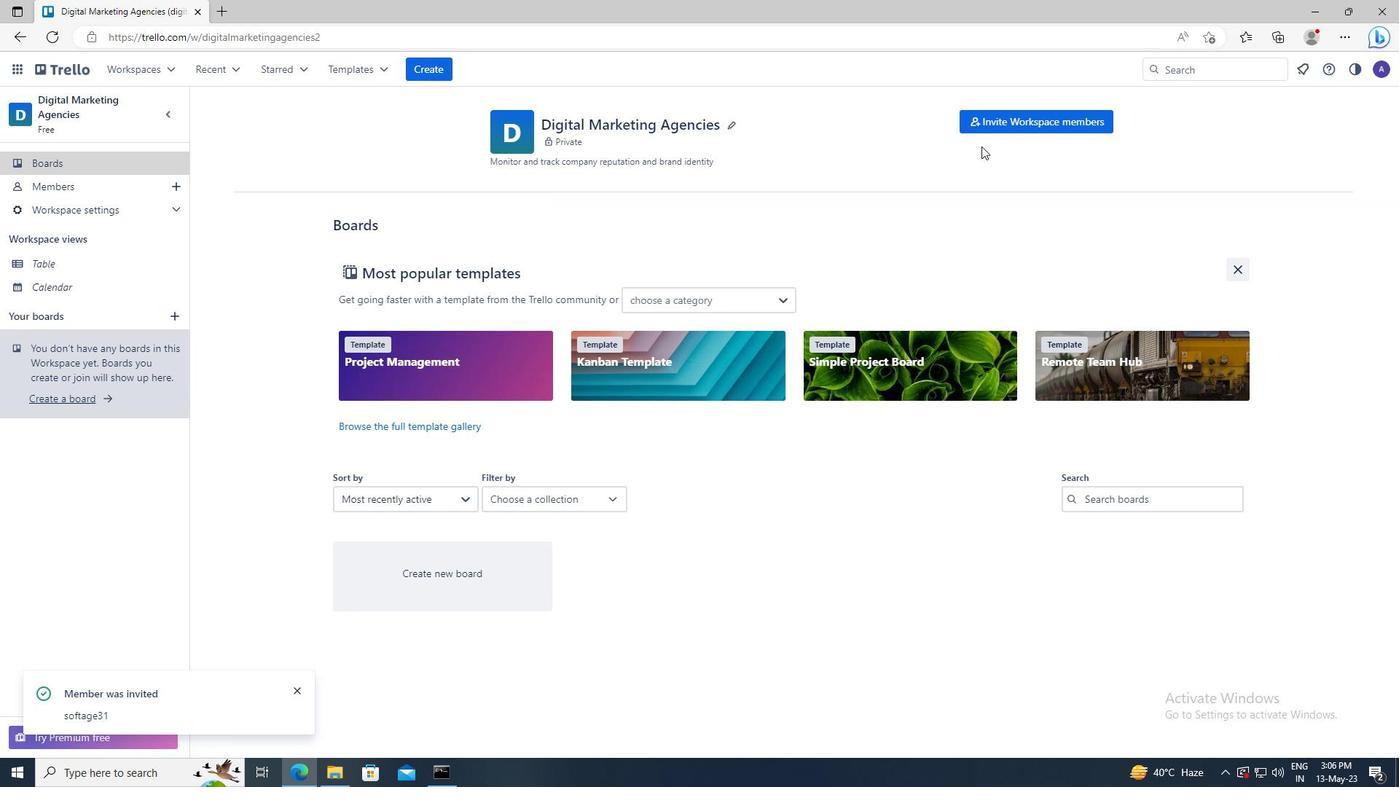 
Action: Mouse pressed left at (996, 121)
Screenshot: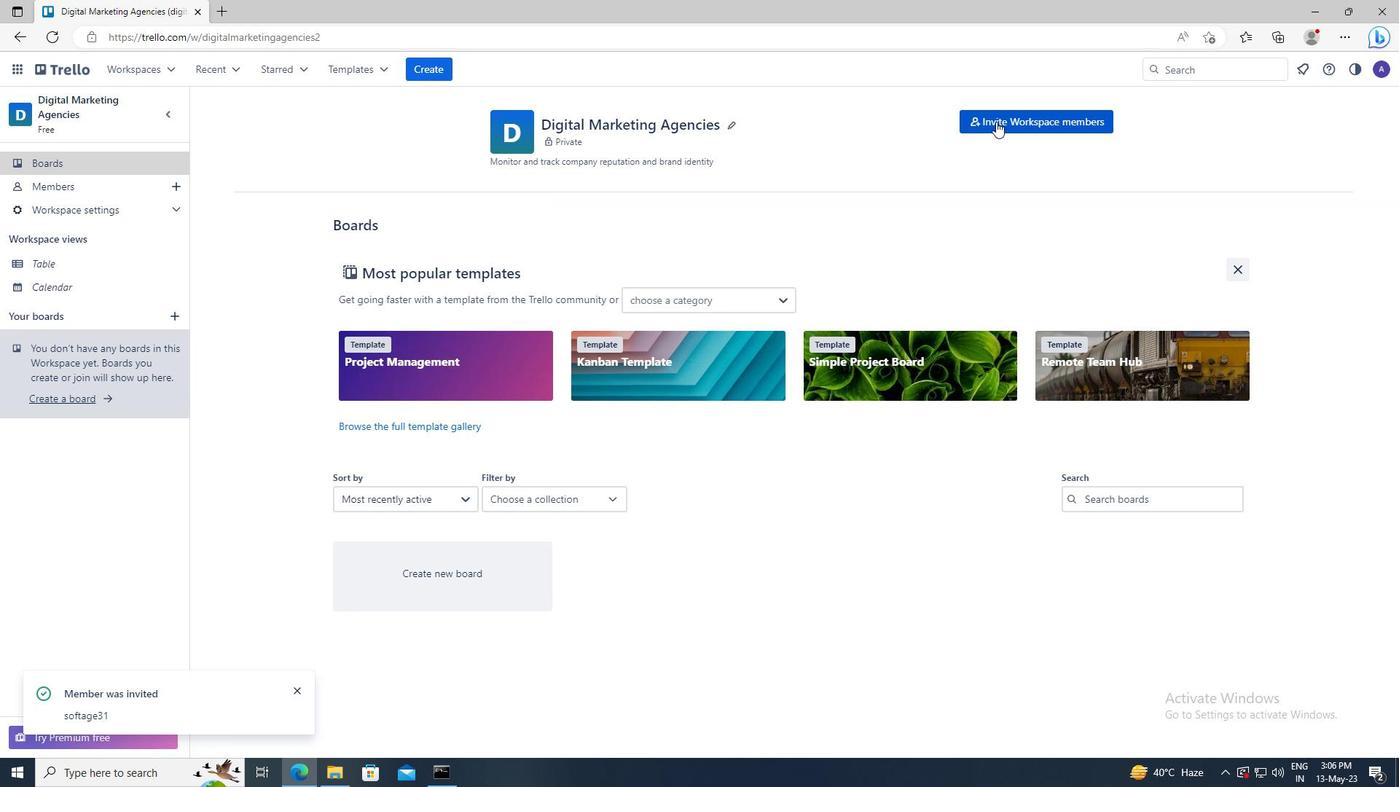 
Action: Mouse moved to (520, 401)
Screenshot: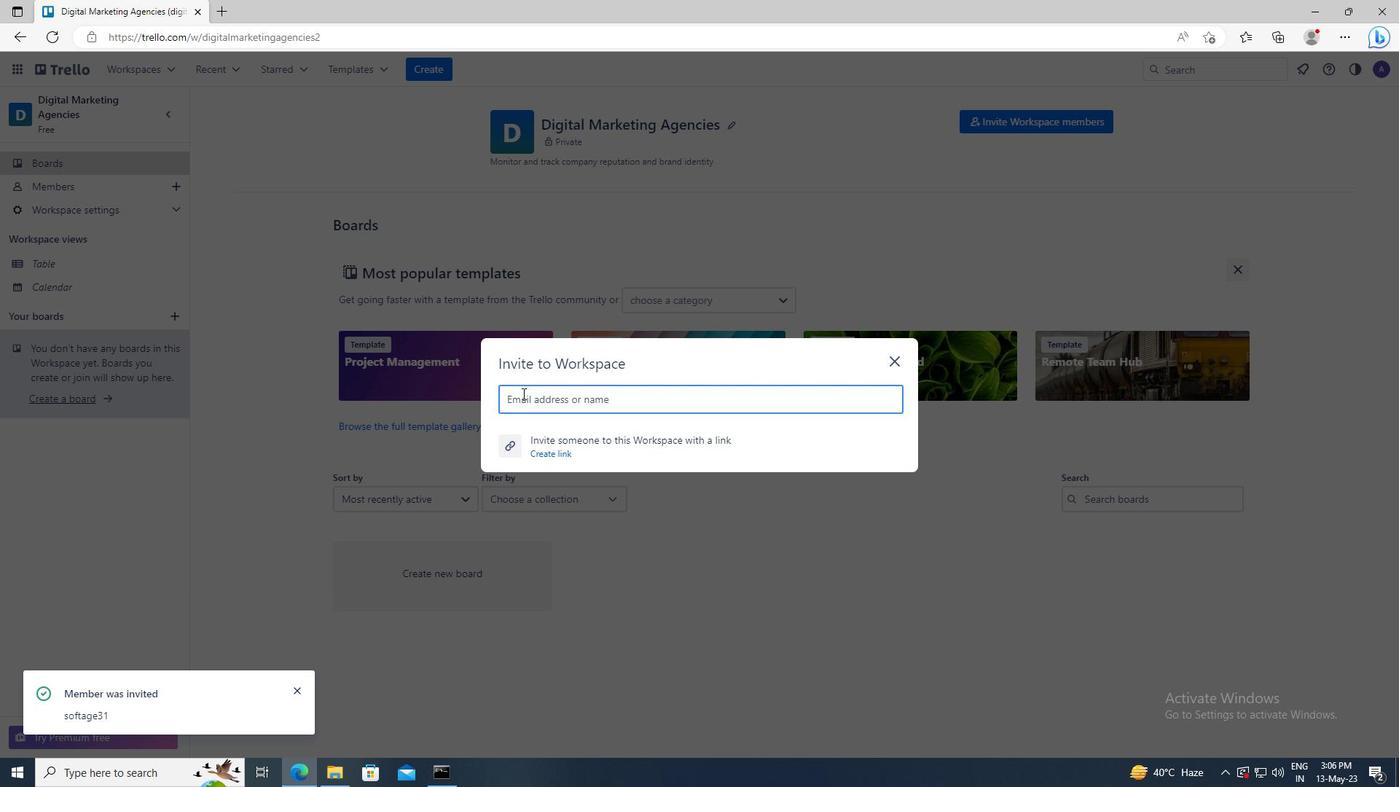 
Action: Mouse pressed left at (520, 401)
Screenshot: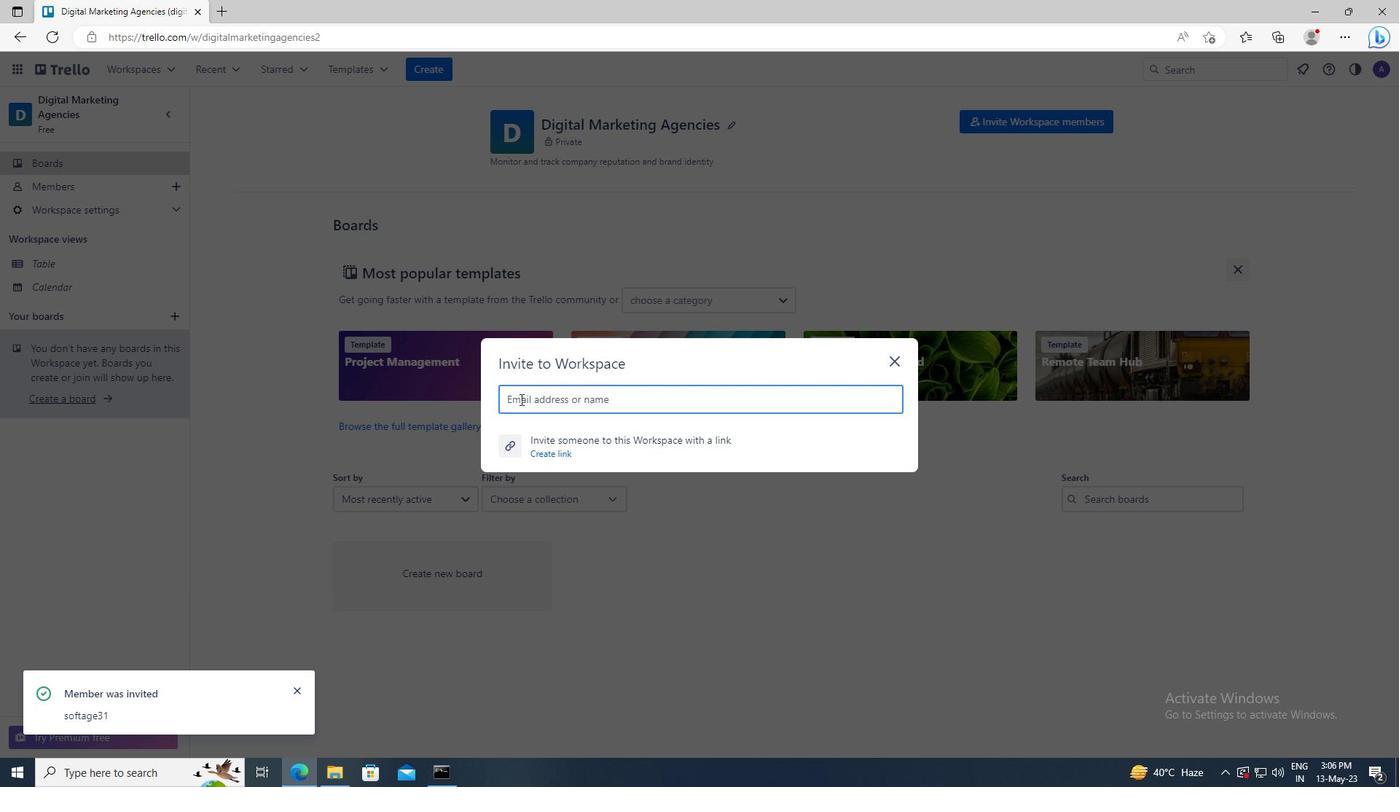 
Action: Key pressed <Key.shift>SOFTAGE.4<Key.shift>@SOFTAGE.NET
Screenshot: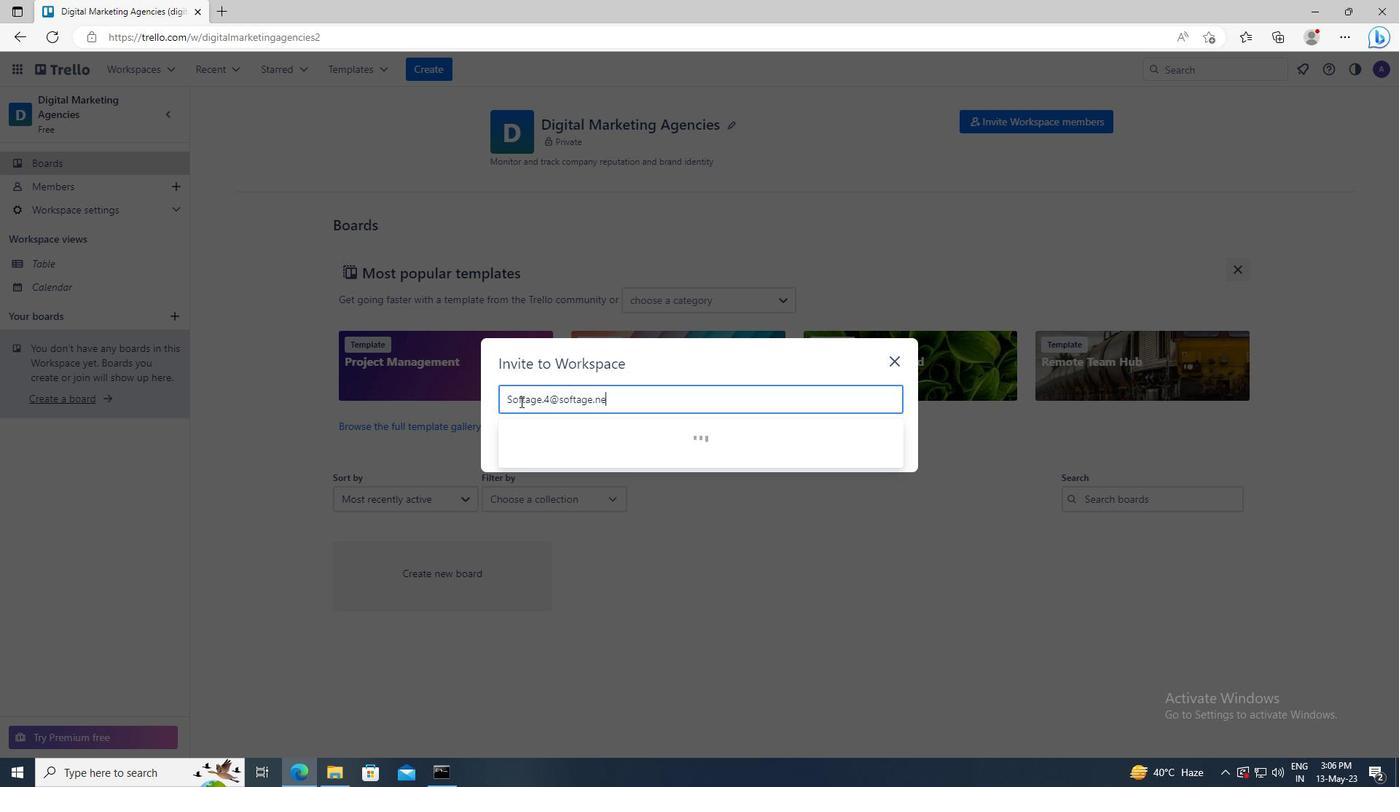 
Action: Mouse moved to (537, 443)
Screenshot: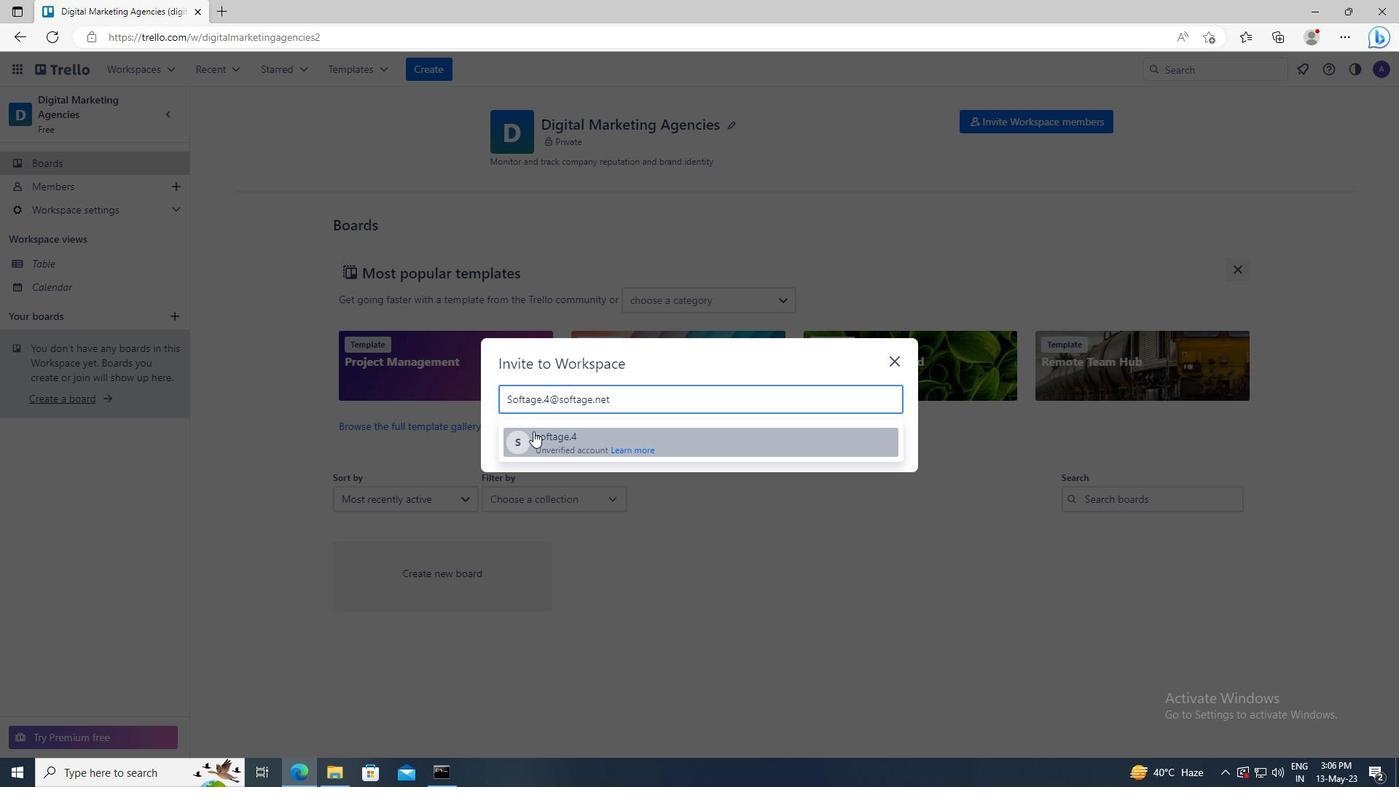 
Action: Mouse pressed left at (537, 443)
Screenshot: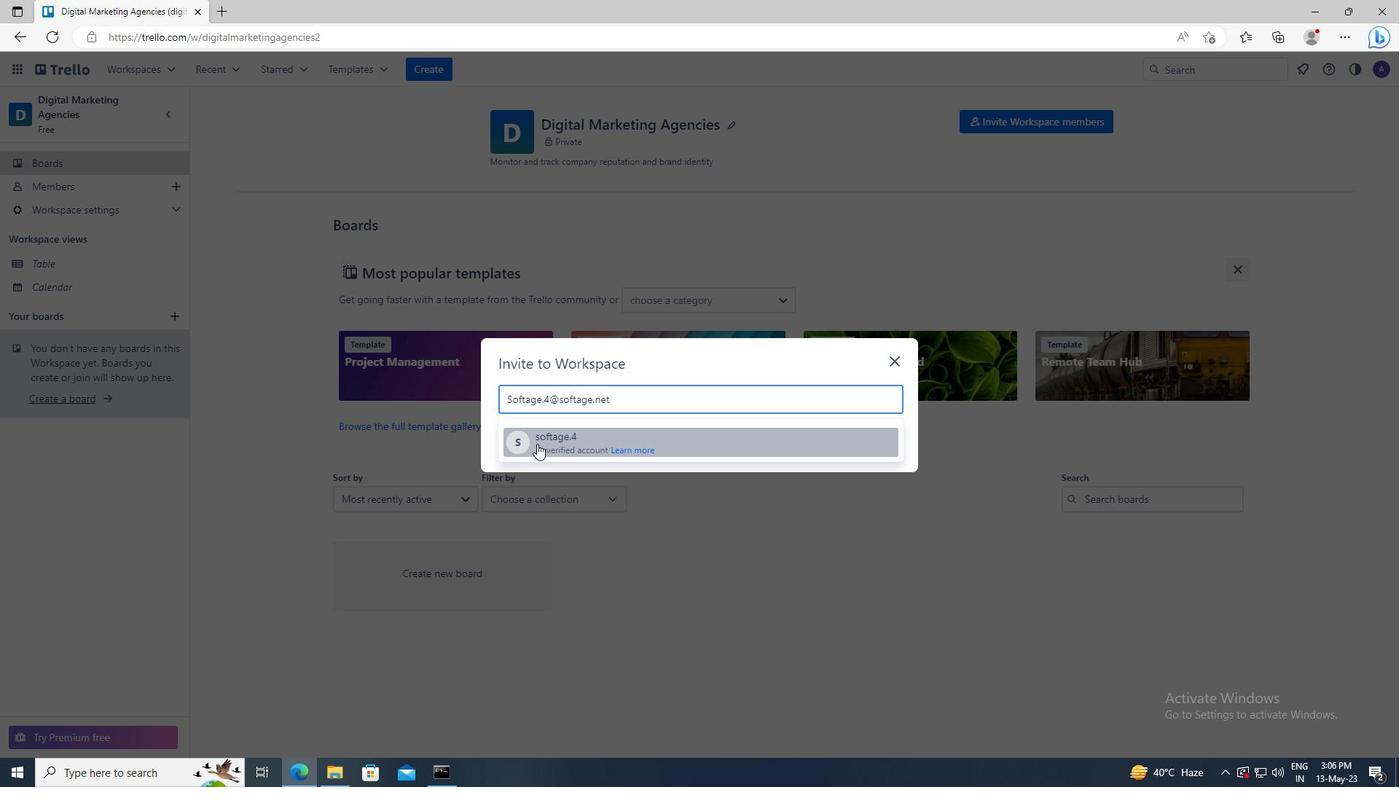 
Action: Mouse moved to (846, 368)
Screenshot: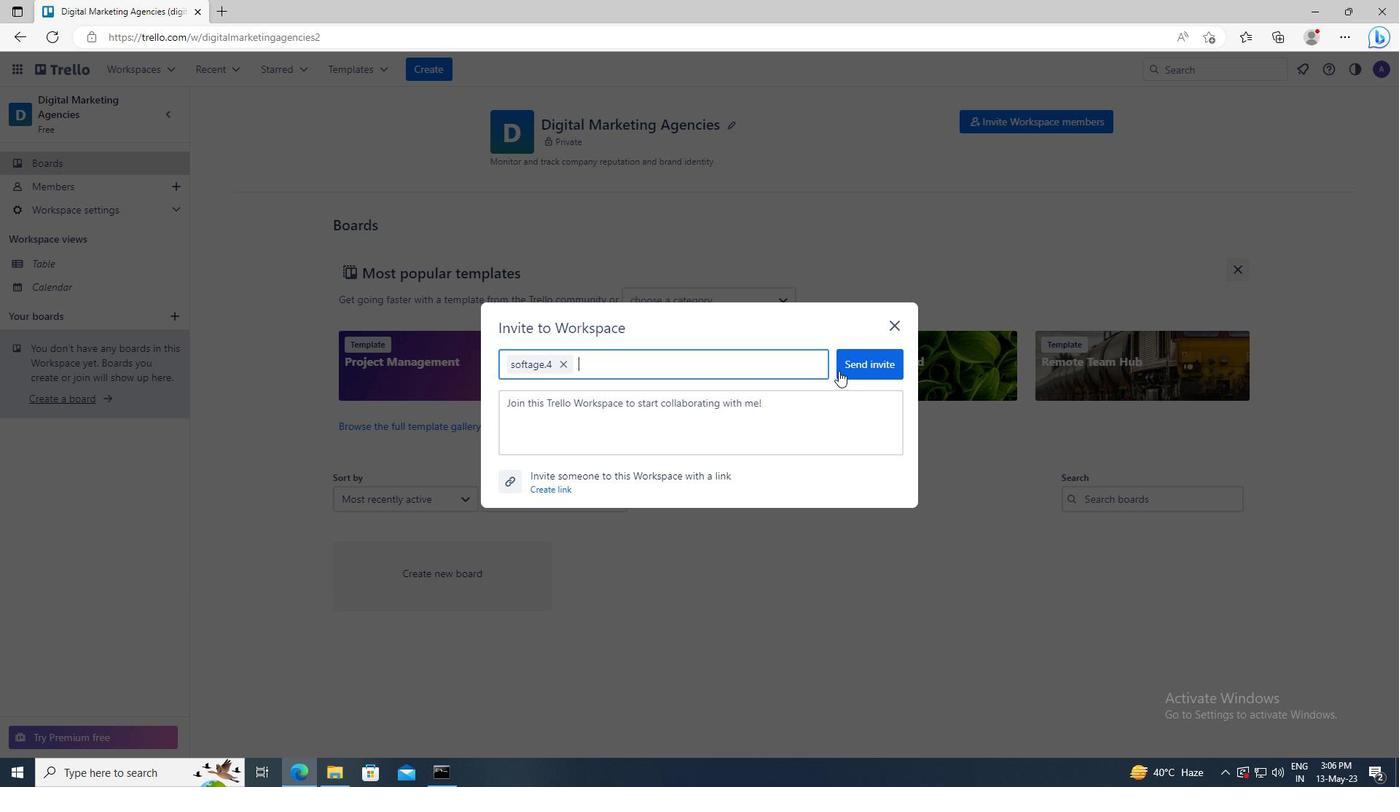 
Action: Mouse pressed left at (846, 368)
Screenshot: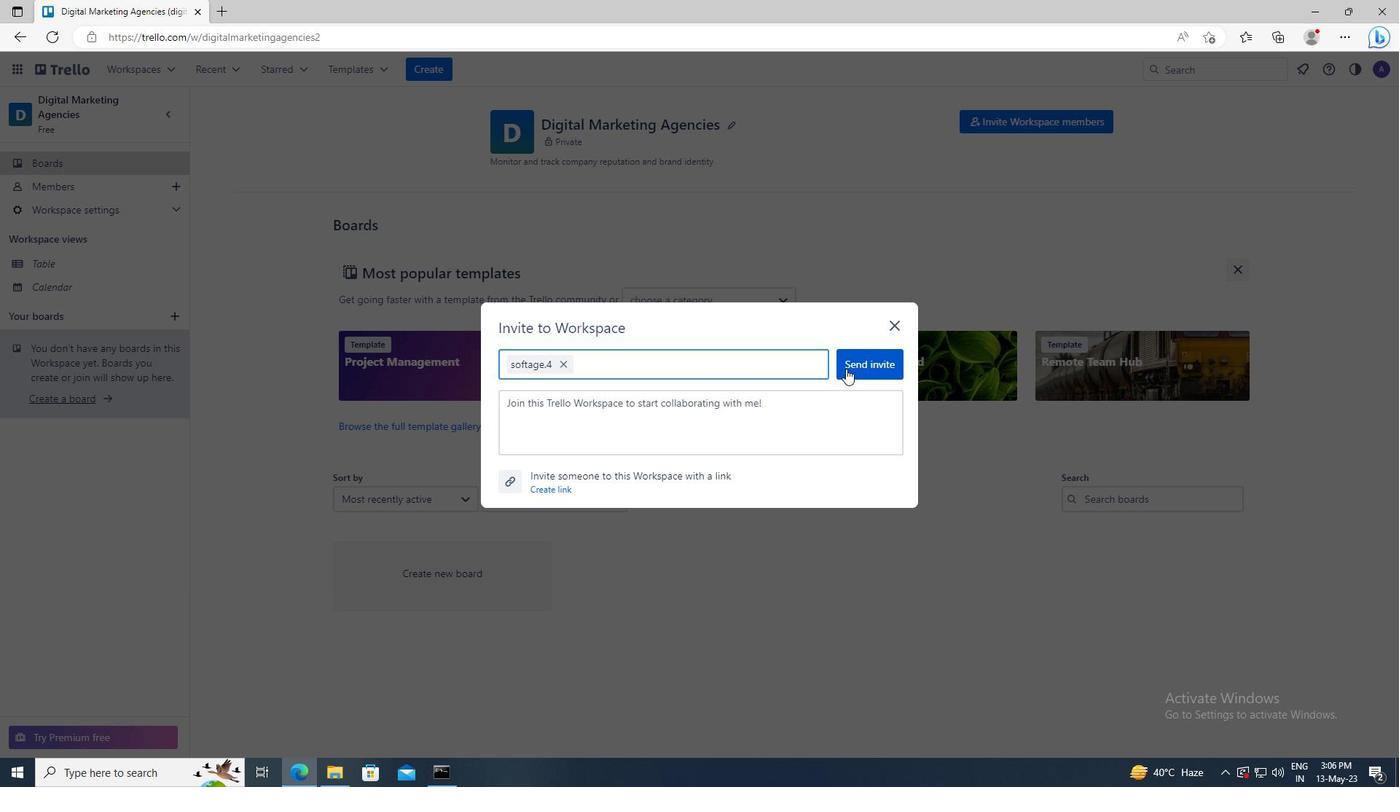 
